 Task: Find connections with filter location Santa Luzia with filter topic #Futurewith filter profile language German with filter current company Job Available Here with filter school SVKM's Narsee Monjee Institute of Management Studies (NMIMS) with filter industry Veterinary Services with filter service category Resume Writing with filter keywords title CNA
Action: Mouse moved to (269, 336)
Screenshot: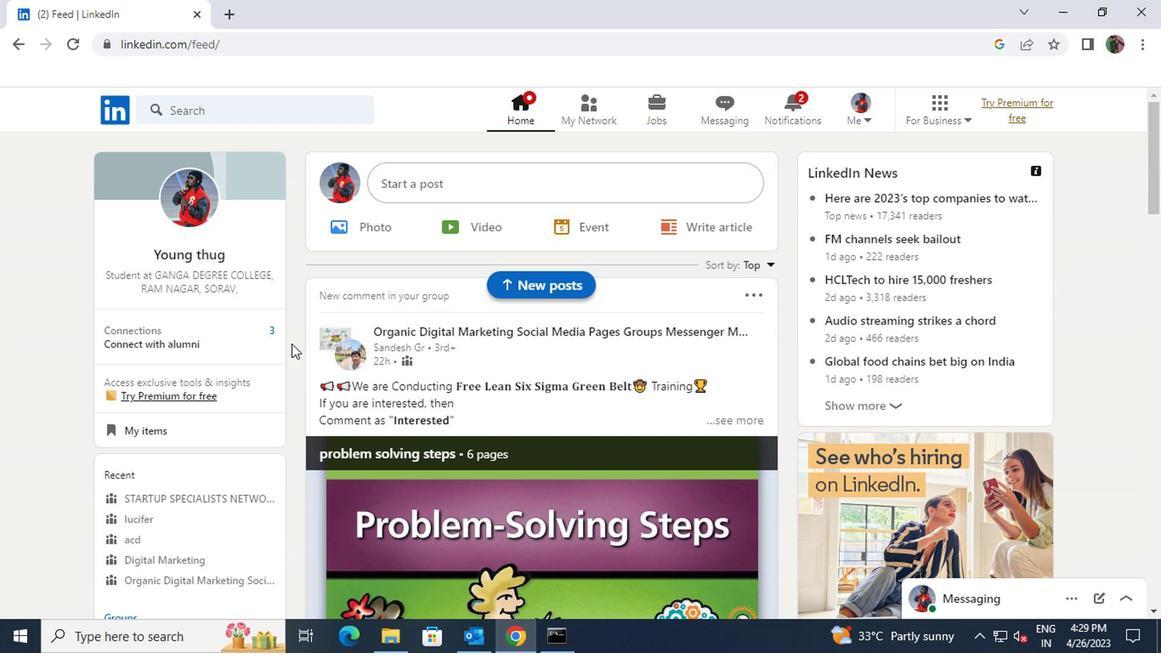 
Action: Mouse pressed left at (269, 336)
Screenshot: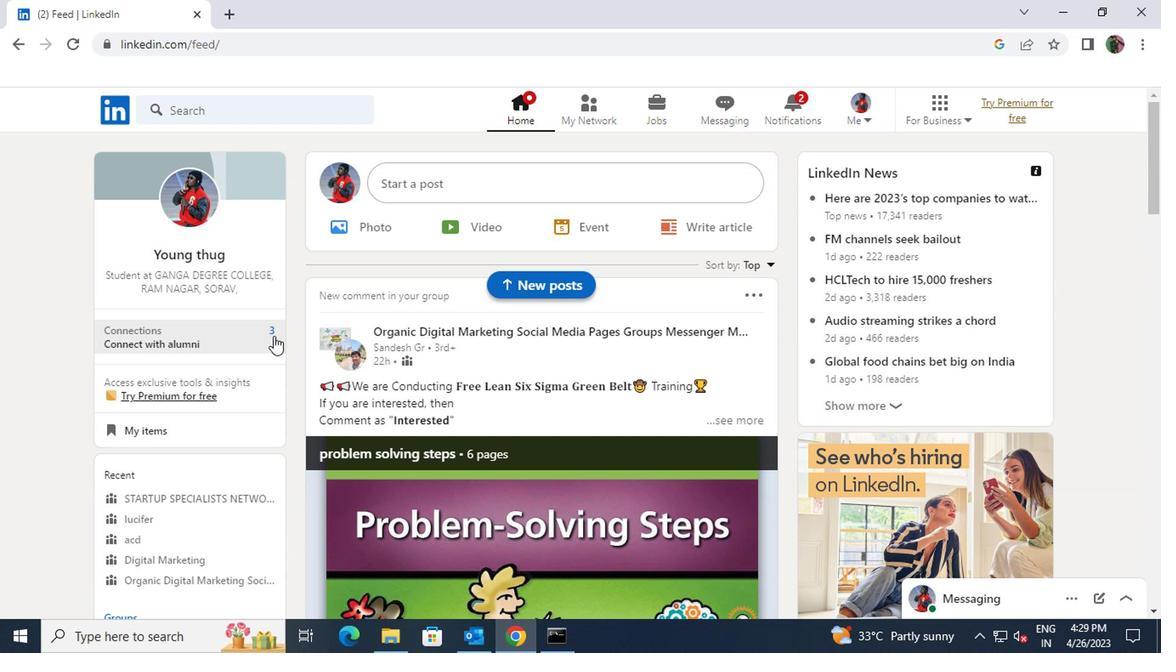 
Action: Mouse moved to (286, 204)
Screenshot: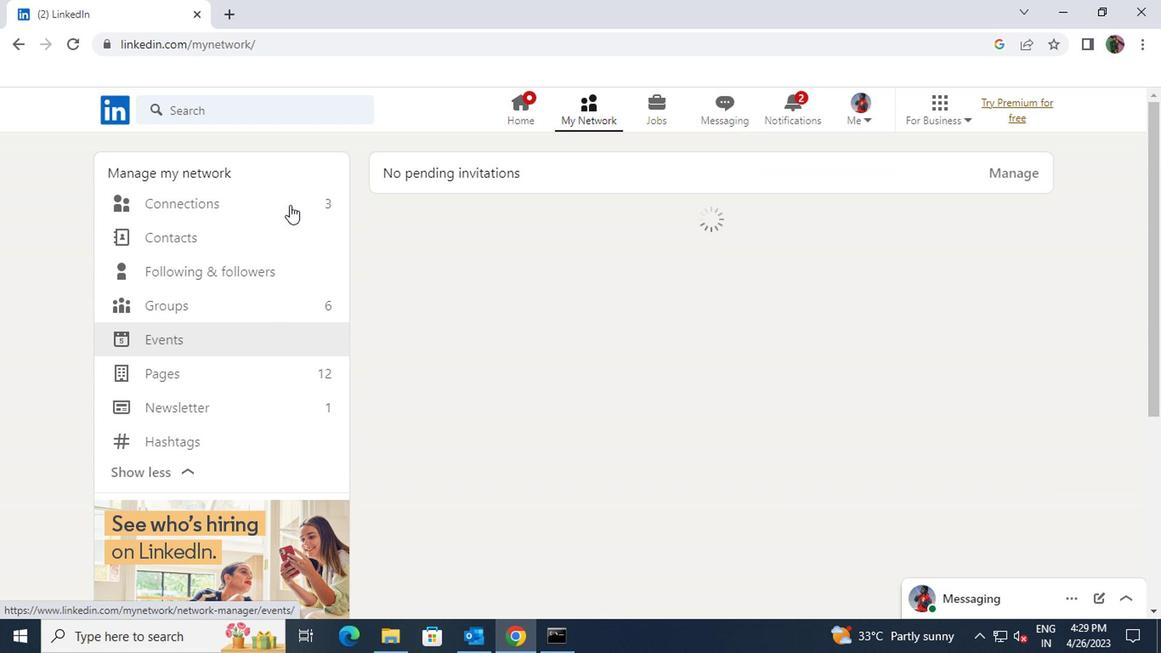 
Action: Mouse pressed left at (286, 204)
Screenshot: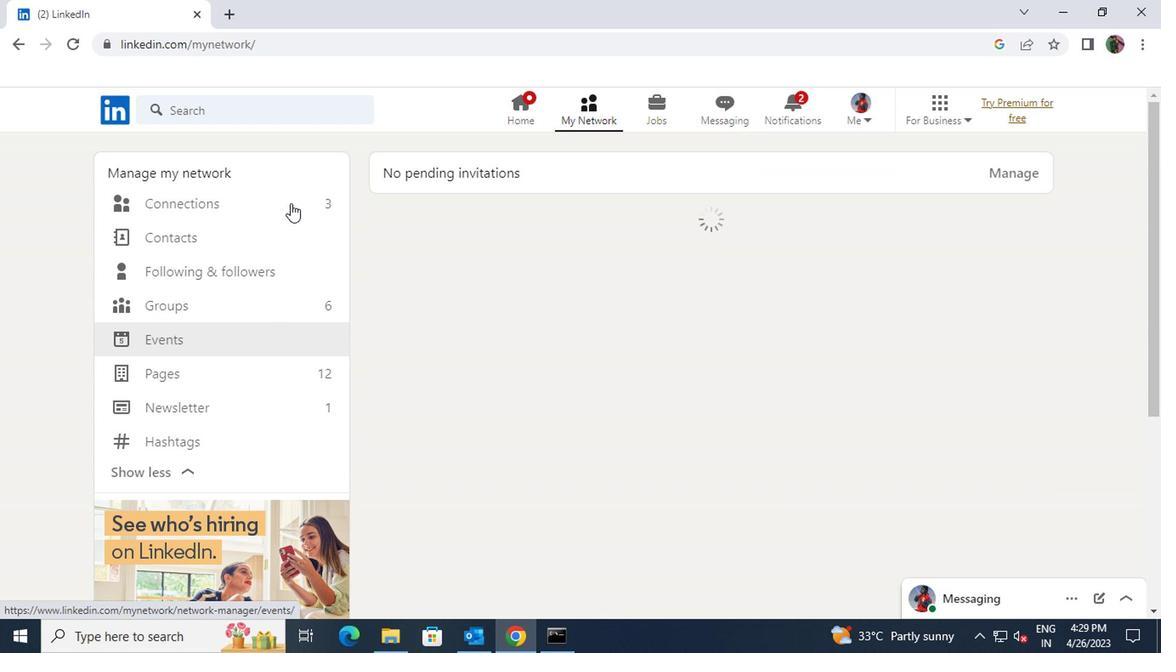 
Action: Mouse moved to (302, 198)
Screenshot: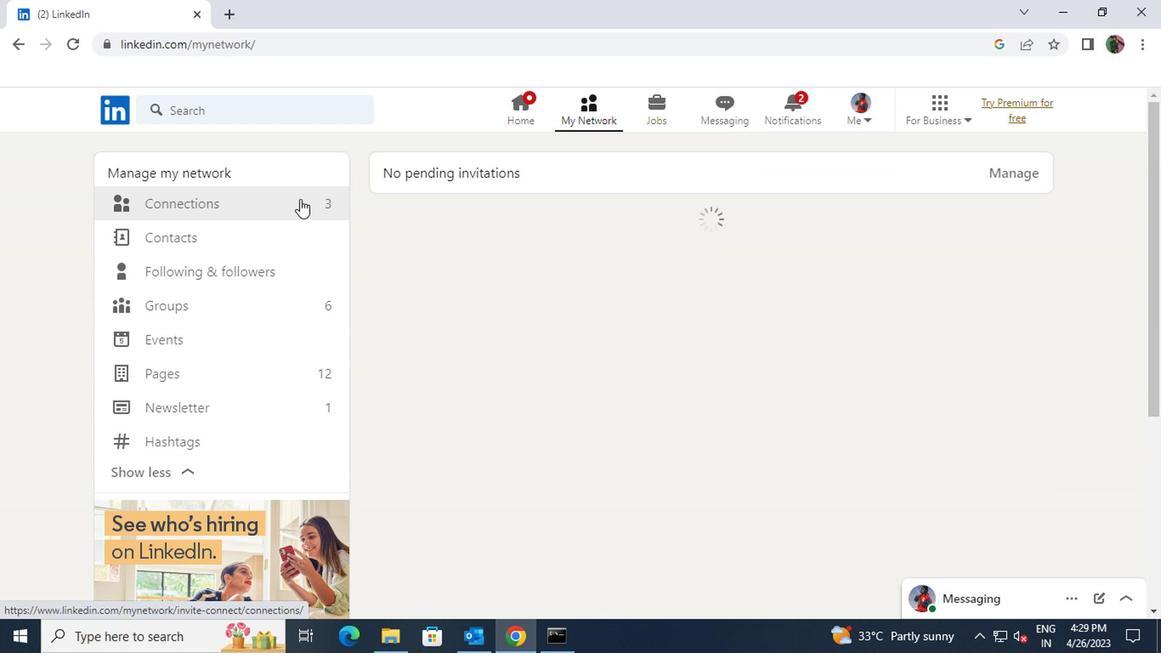 
Action: Mouse pressed left at (302, 198)
Screenshot: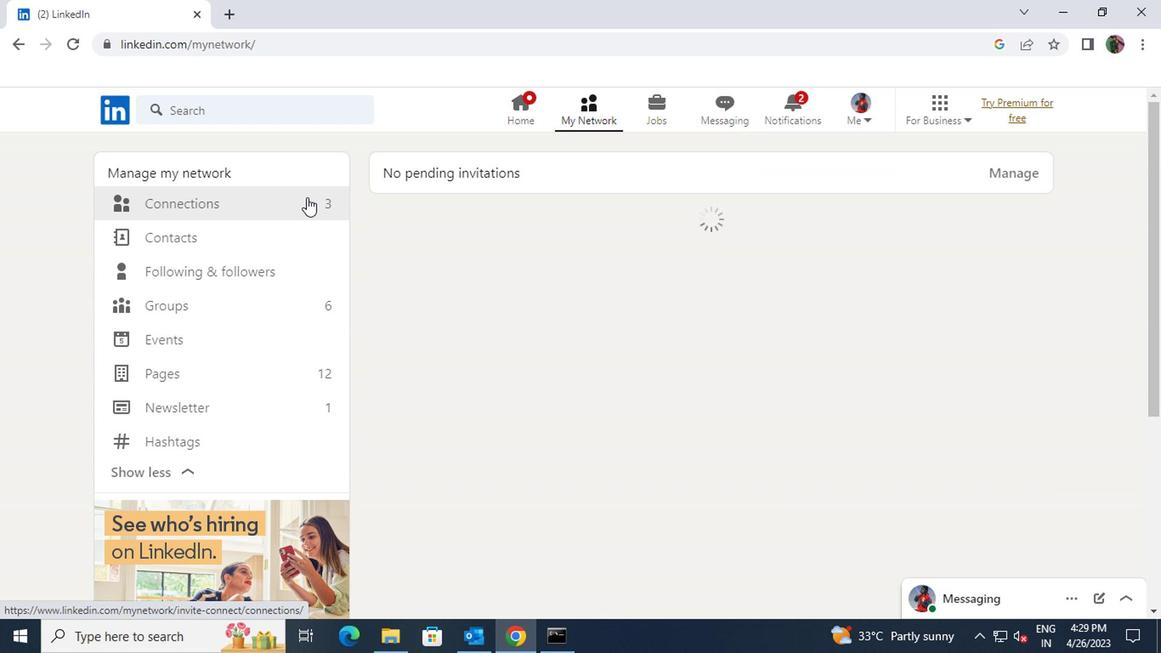 
Action: Mouse moved to (692, 205)
Screenshot: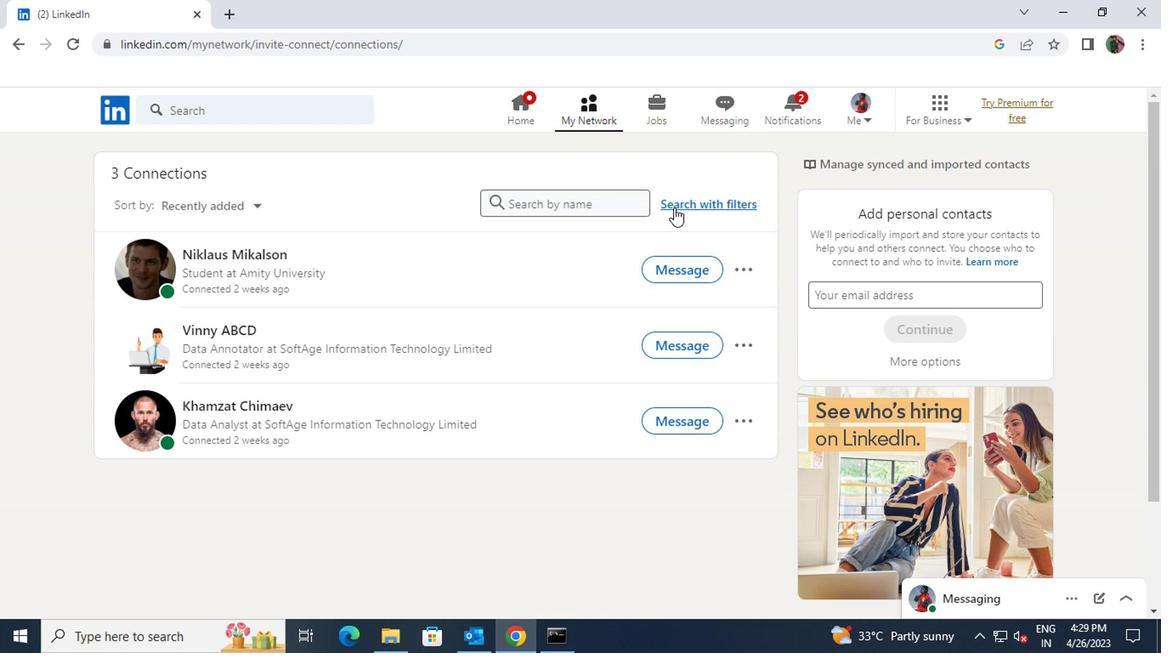 
Action: Mouse pressed left at (692, 205)
Screenshot: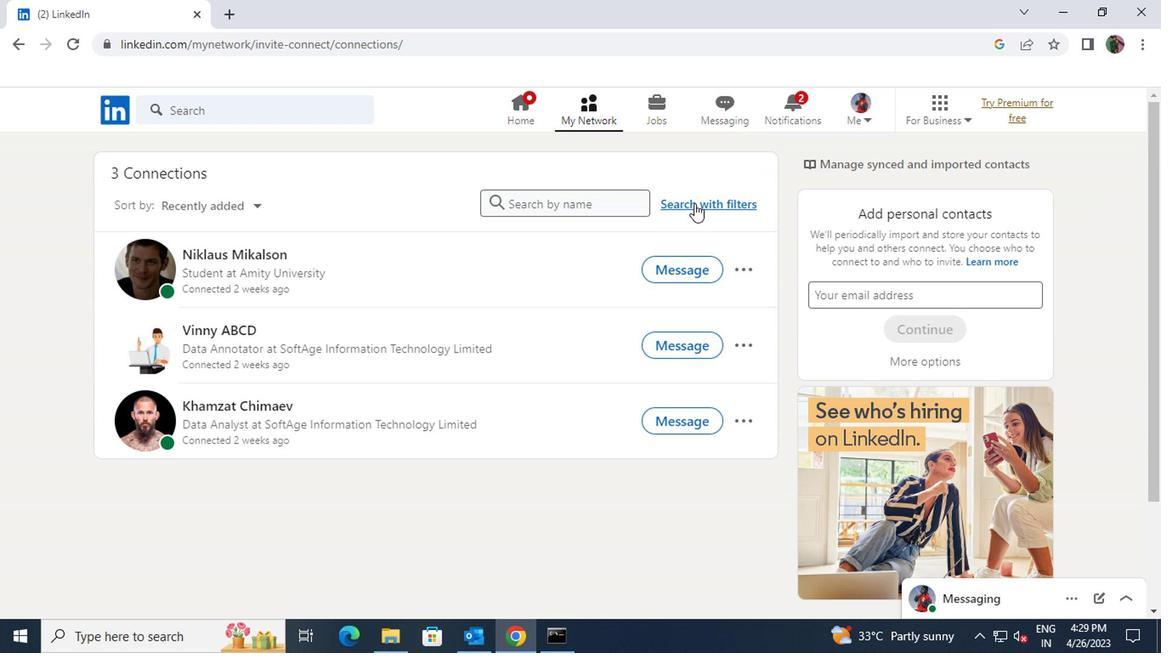 
Action: Mouse moved to (636, 162)
Screenshot: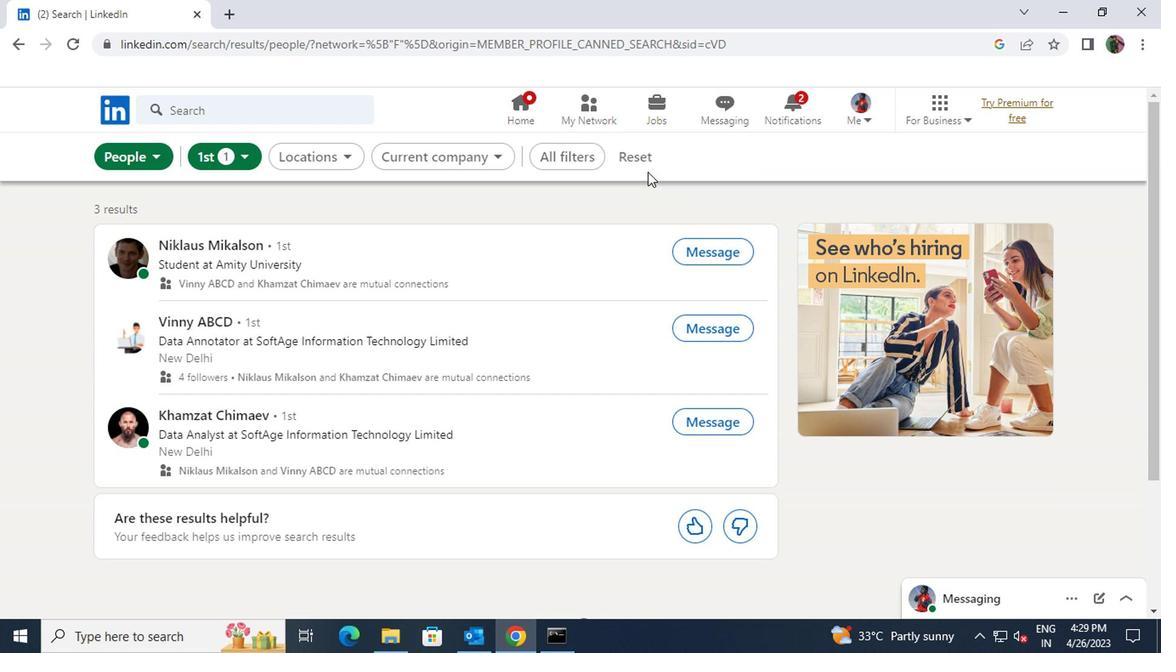 
Action: Mouse pressed left at (636, 162)
Screenshot: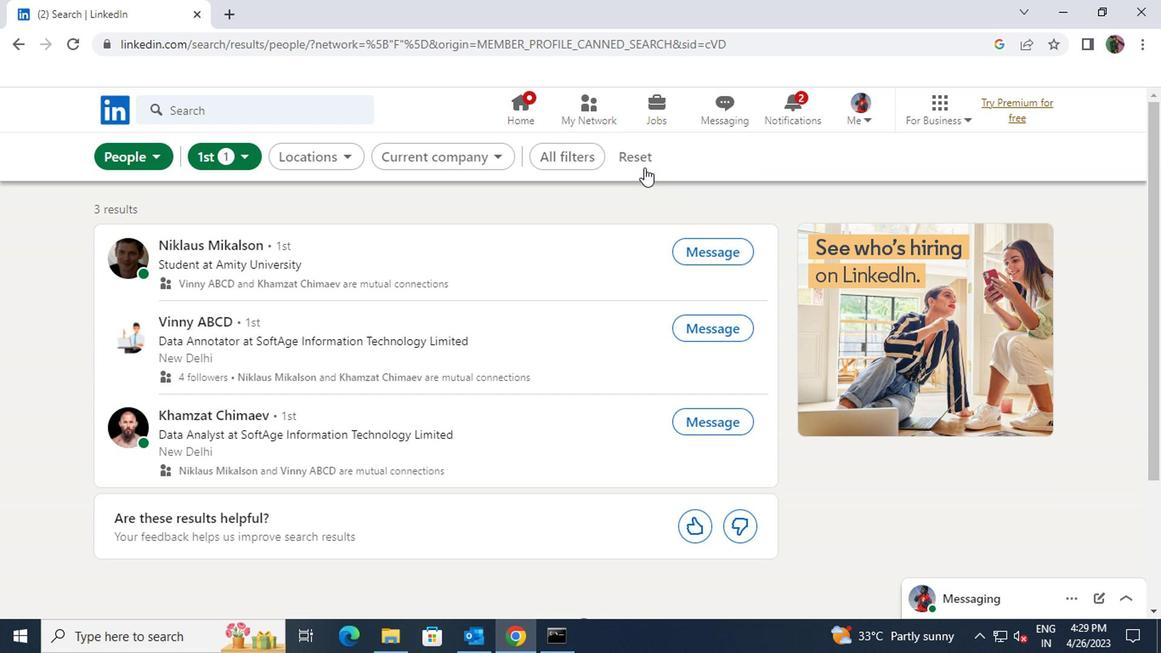 
Action: Mouse moved to (612, 154)
Screenshot: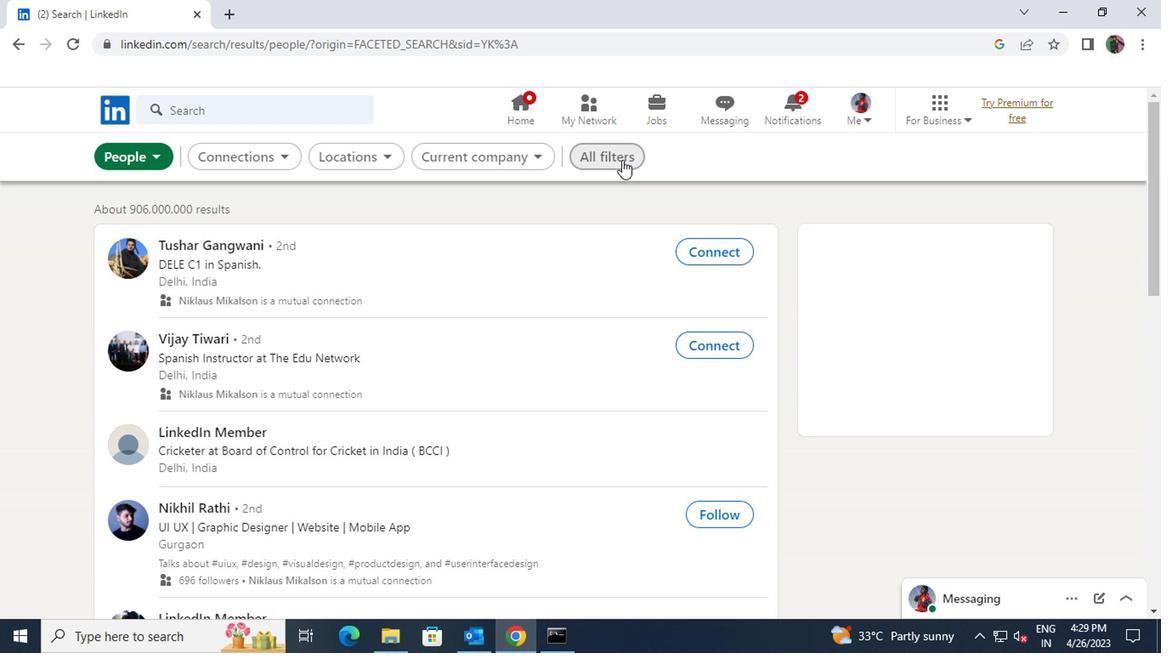 
Action: Mouse pressed left at (612, 154)
Screenshot: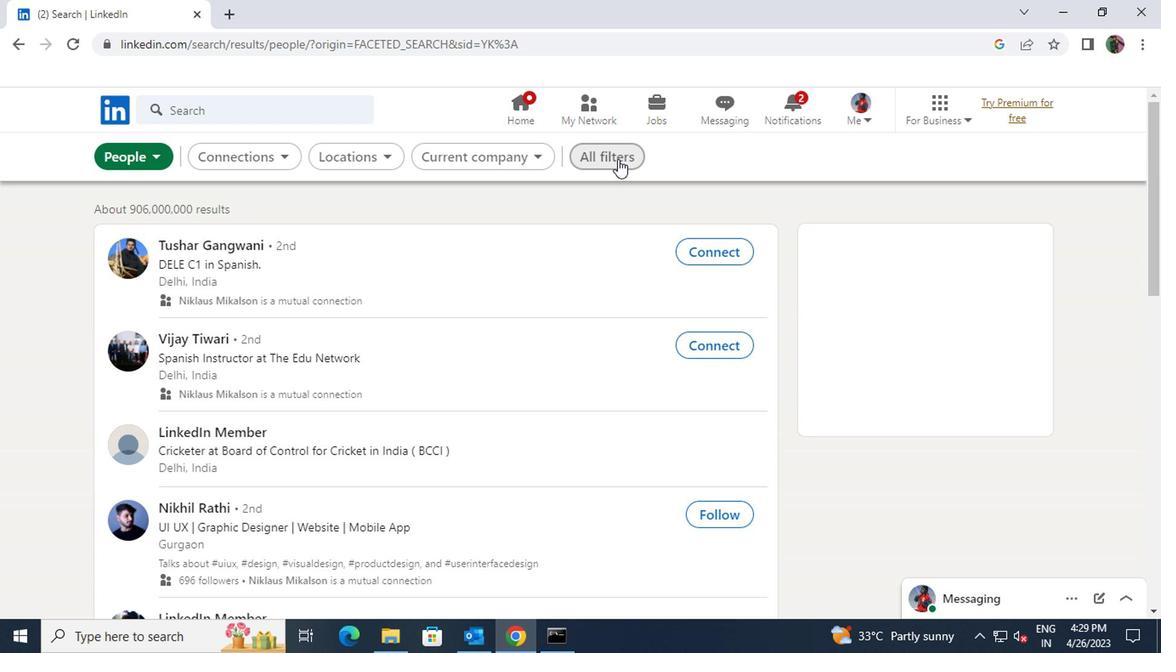 
Action: Mouse moved to (872, 359)
Screenshot: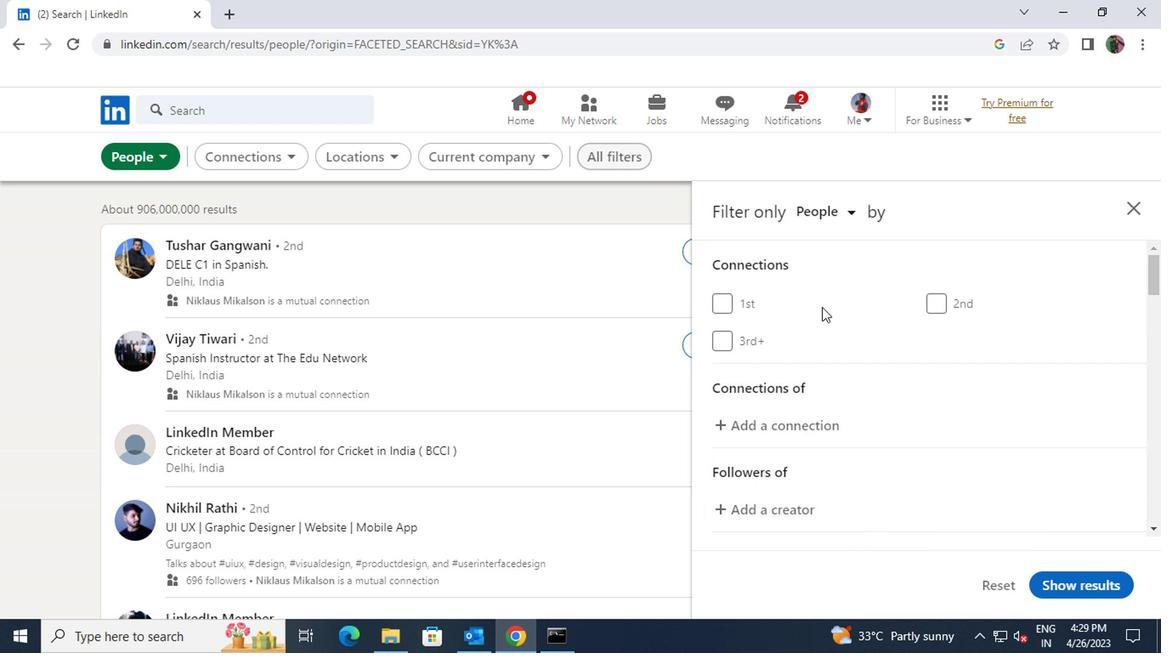 
Action: Mouse scrolled (872, 359) with delta (0, 0)
Screenshot: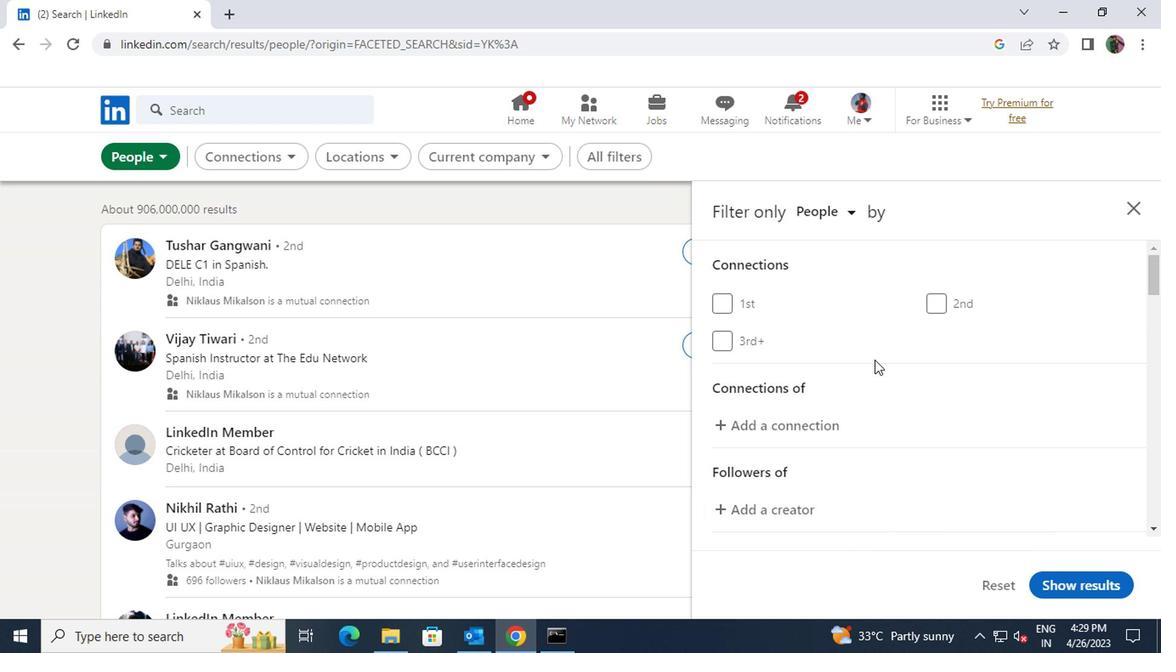
Action: Mouse scrolled (872, 359) with delta (0, 0)
Screenshot: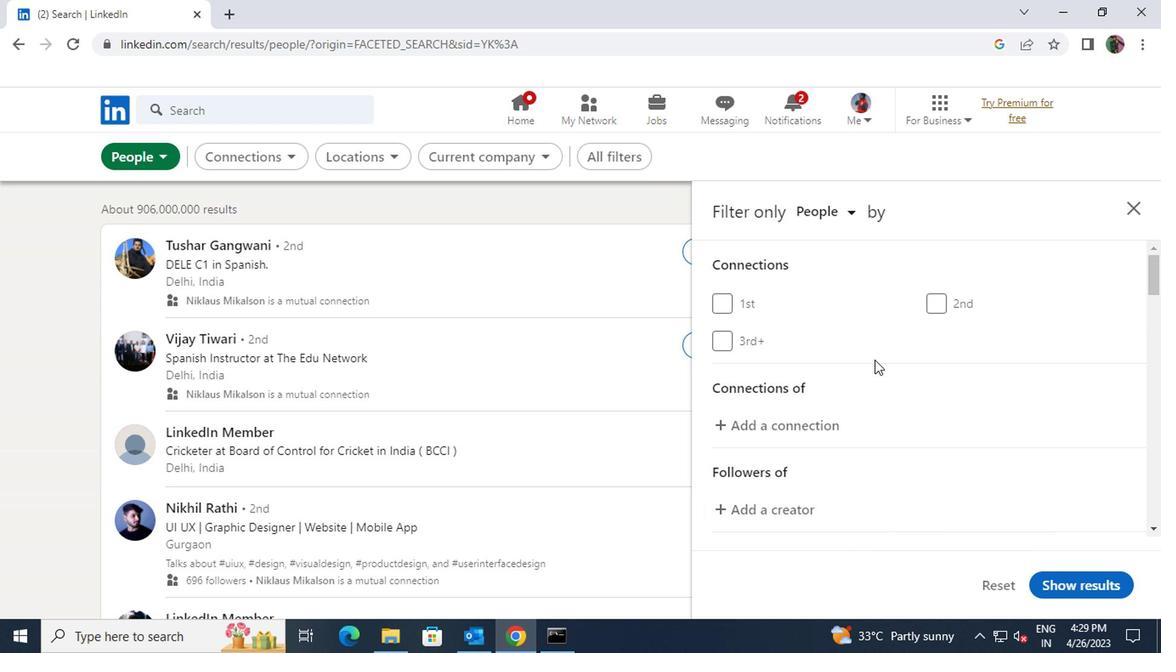 
Action: Mouse scrolled (872, 359) with delta (0, 0)
Screenshot: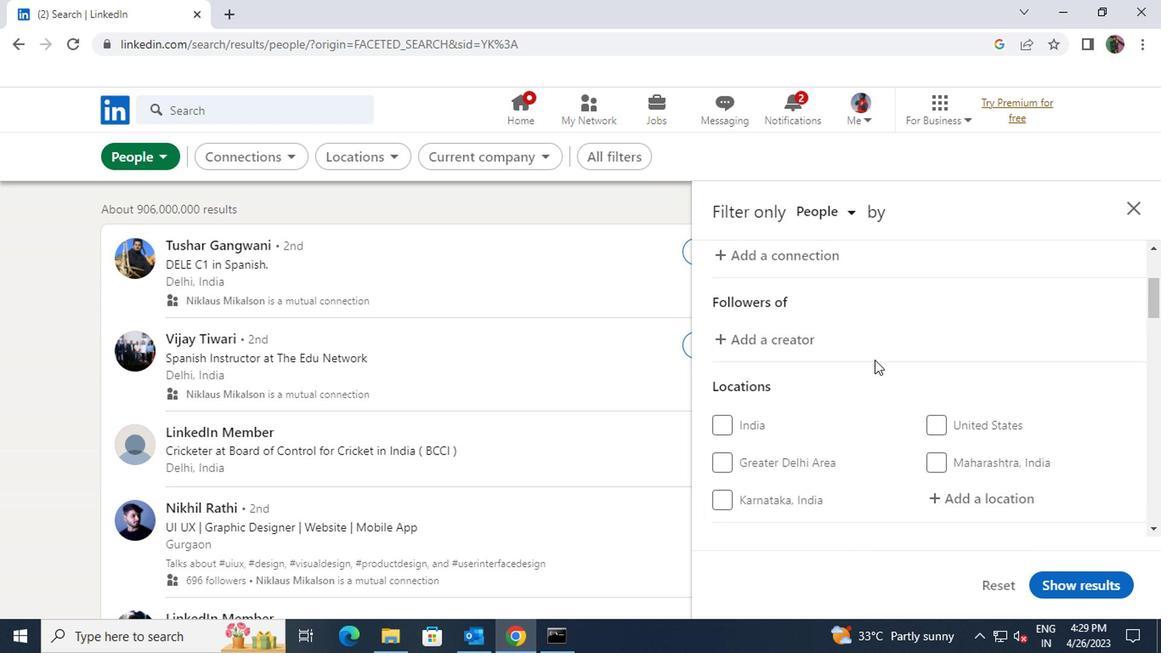 
Action: Mouse moved to (951, 416)
Screenshot: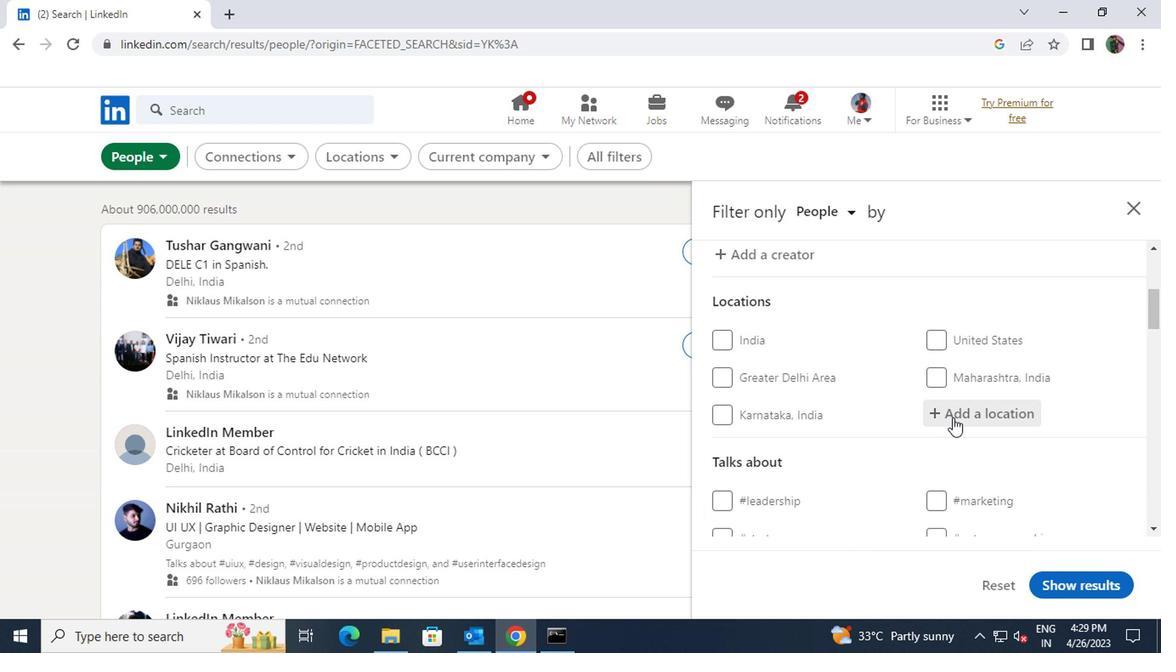 
Action: Mouse pressed left at (951, 416)
Screenshot: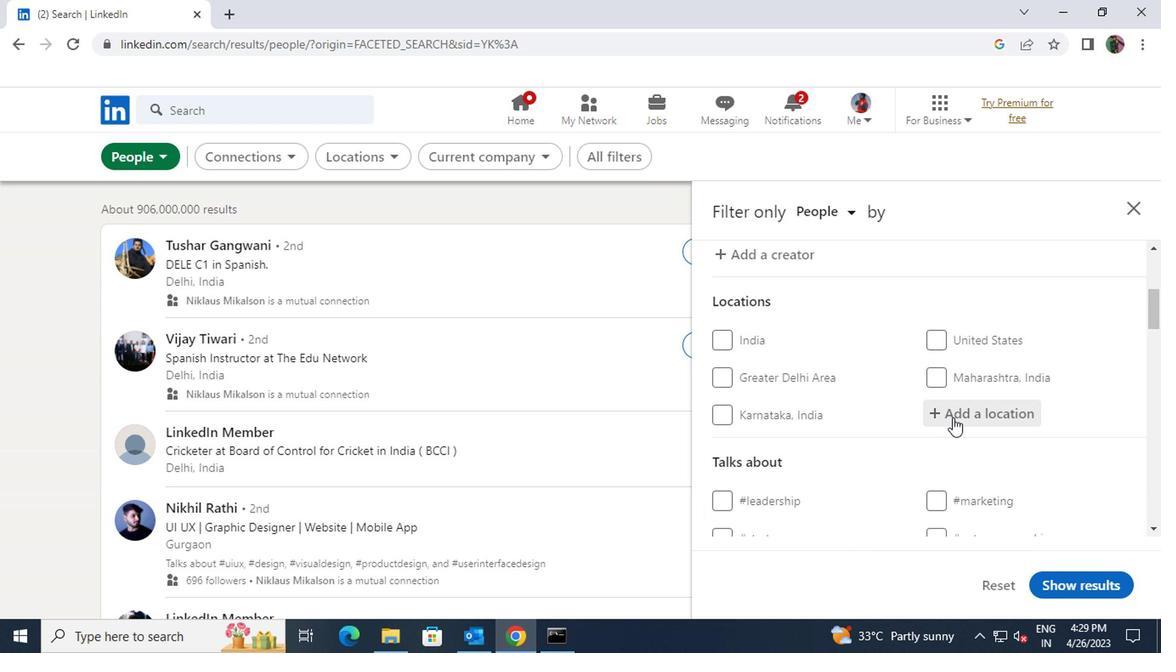 
Action: Key pressed <Key.shift>SANTA<Key.space>LUZIA
Screenshot: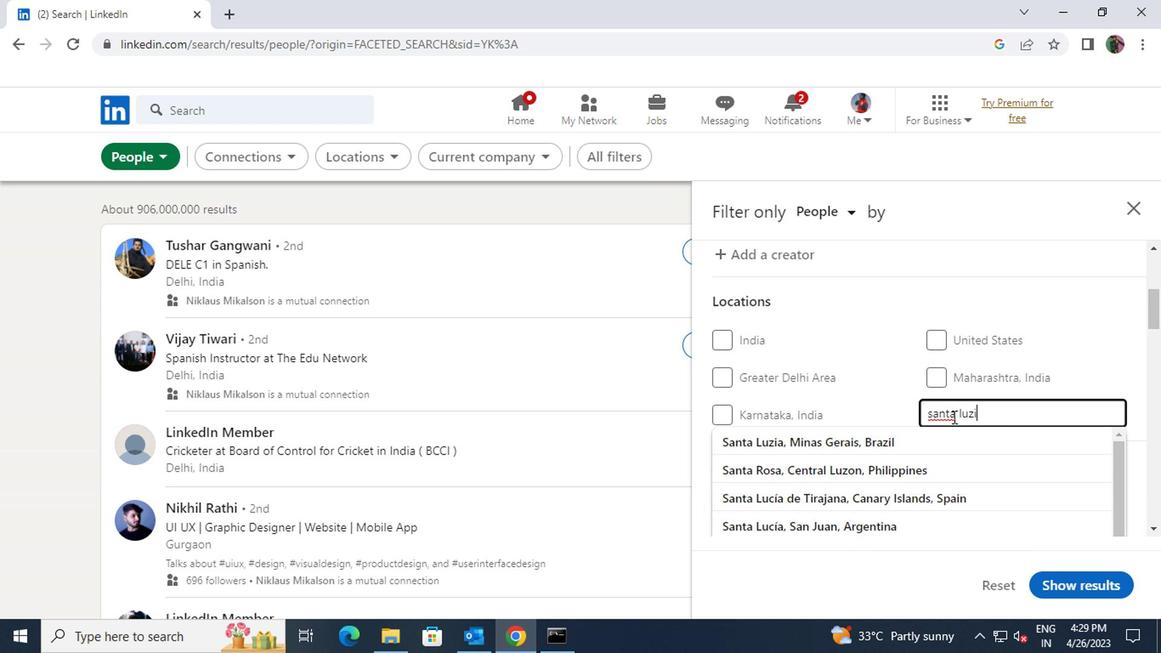 
Action: Mouse moved to (916, 448)
Screenshot: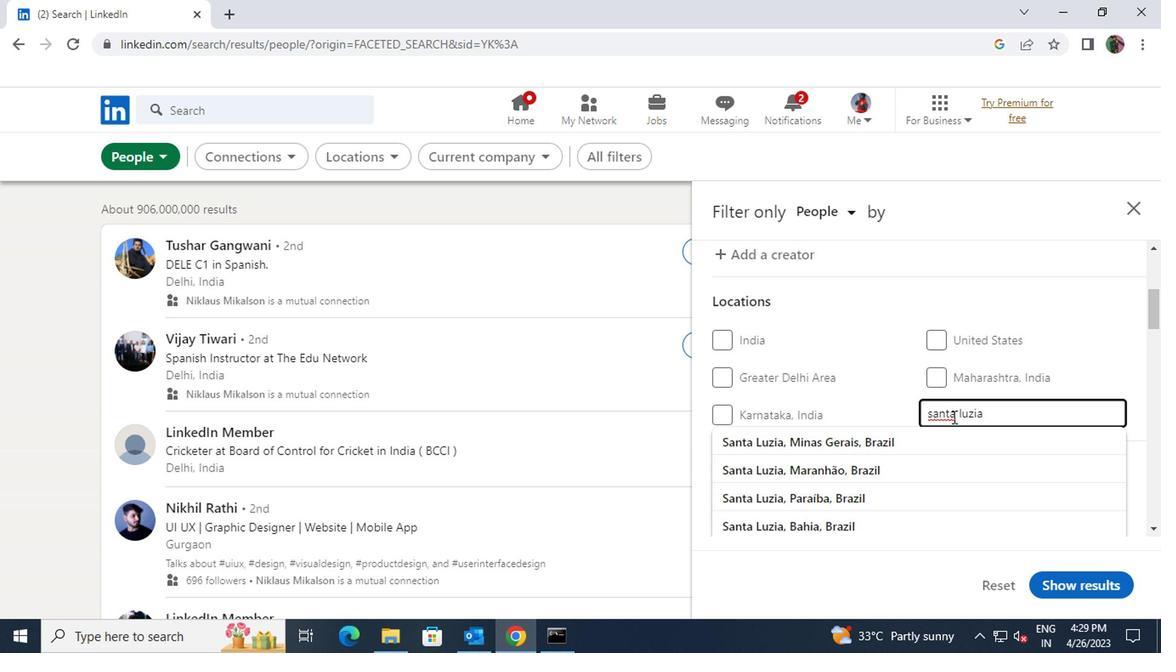 
Action: Mouse pressed left at (916, 448)
Screenshot: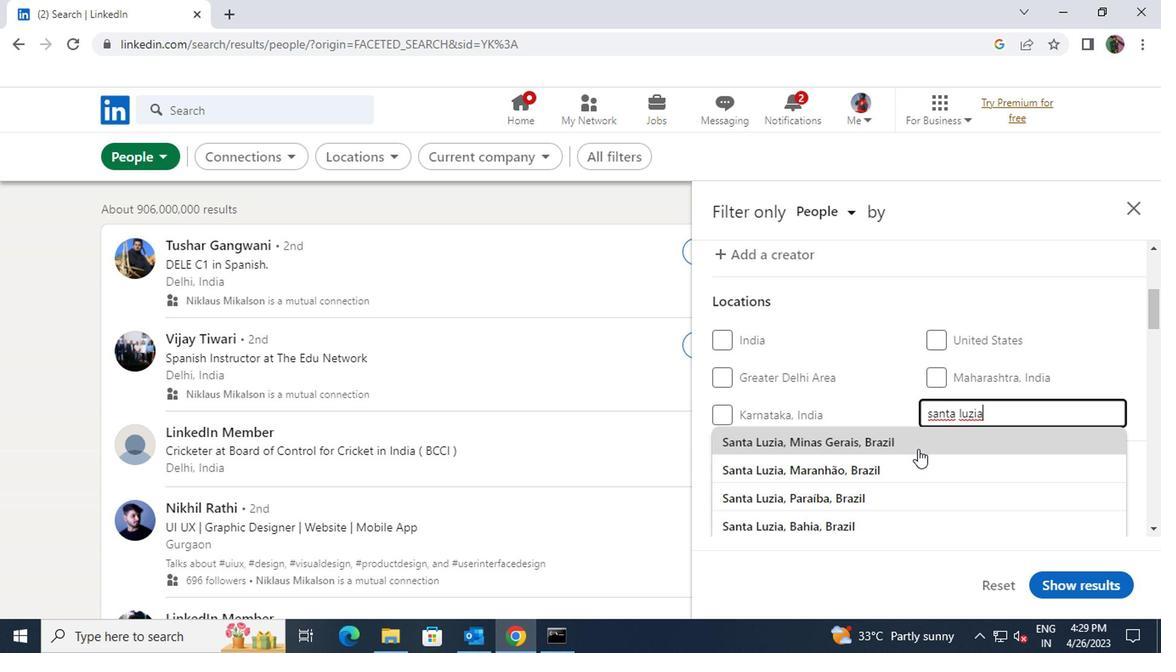 
Action: Mouse scrolled (916, 447) with delta (0, -1)
Screenshot: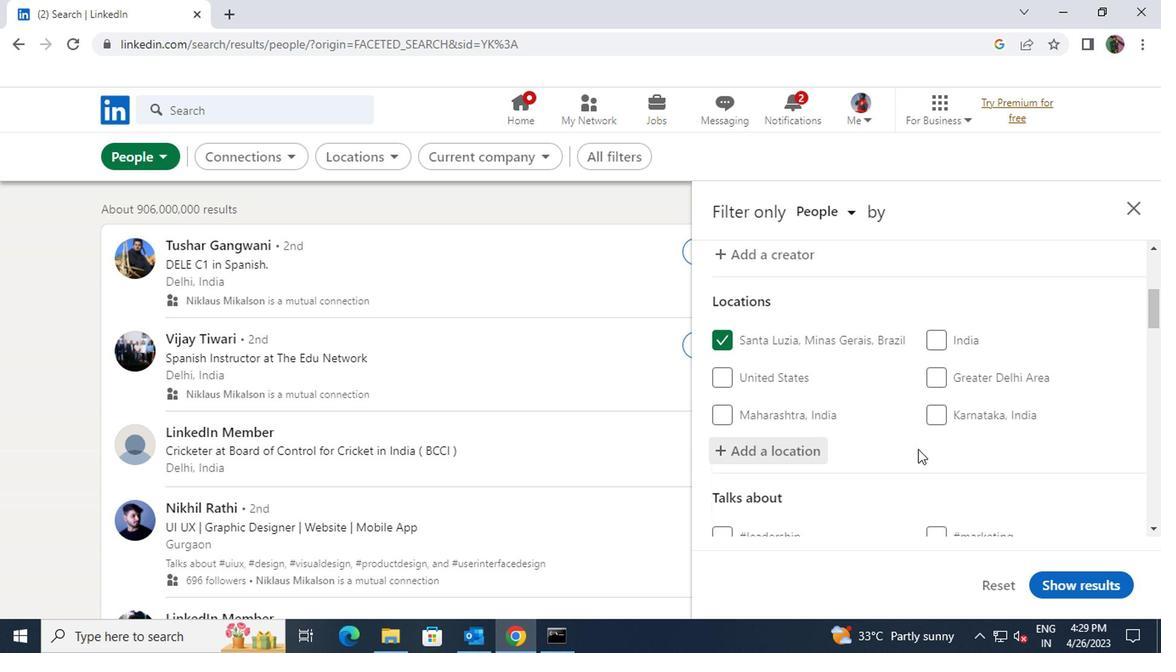 
Action: Mouse scrolled (916, 447) with delta (0, -1)
Screenshot: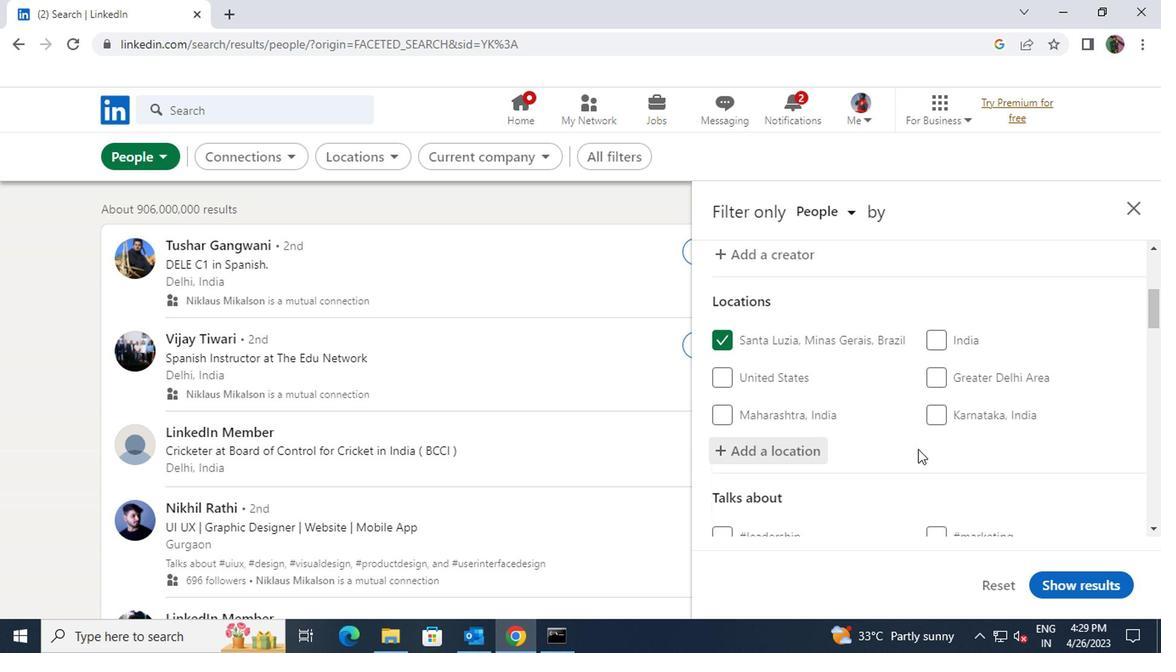 
Action: Mouse scrolled (916, 447) with delta (0, -1)
Screenshot: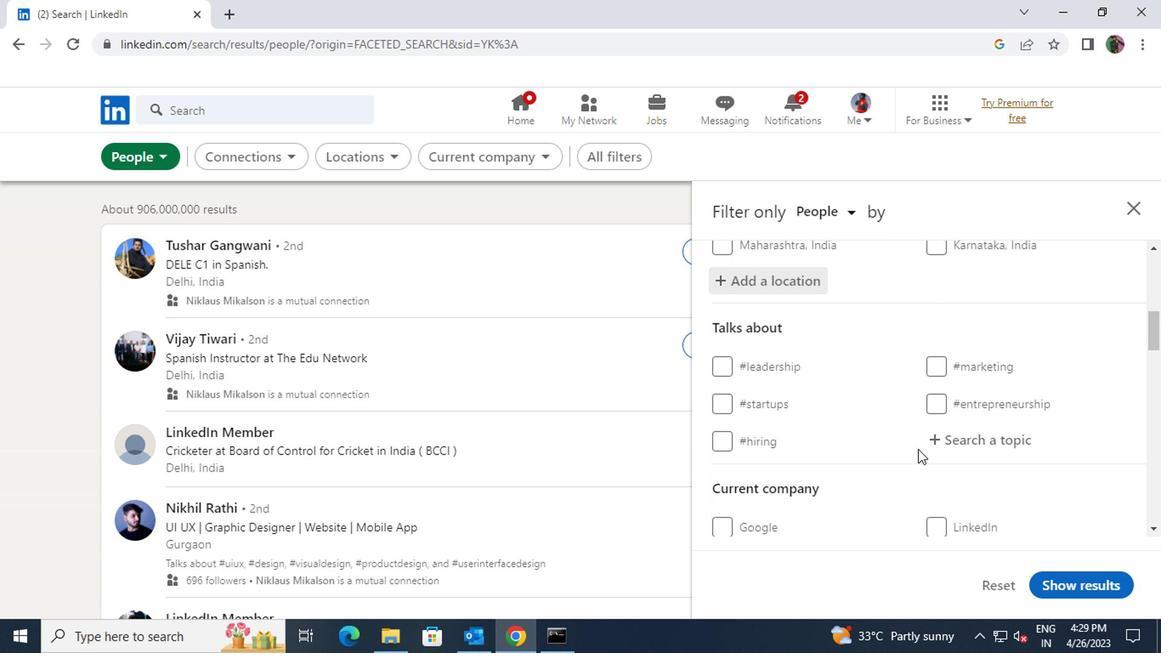 
Action: Mouse moved to (951, 361)
Screenshot: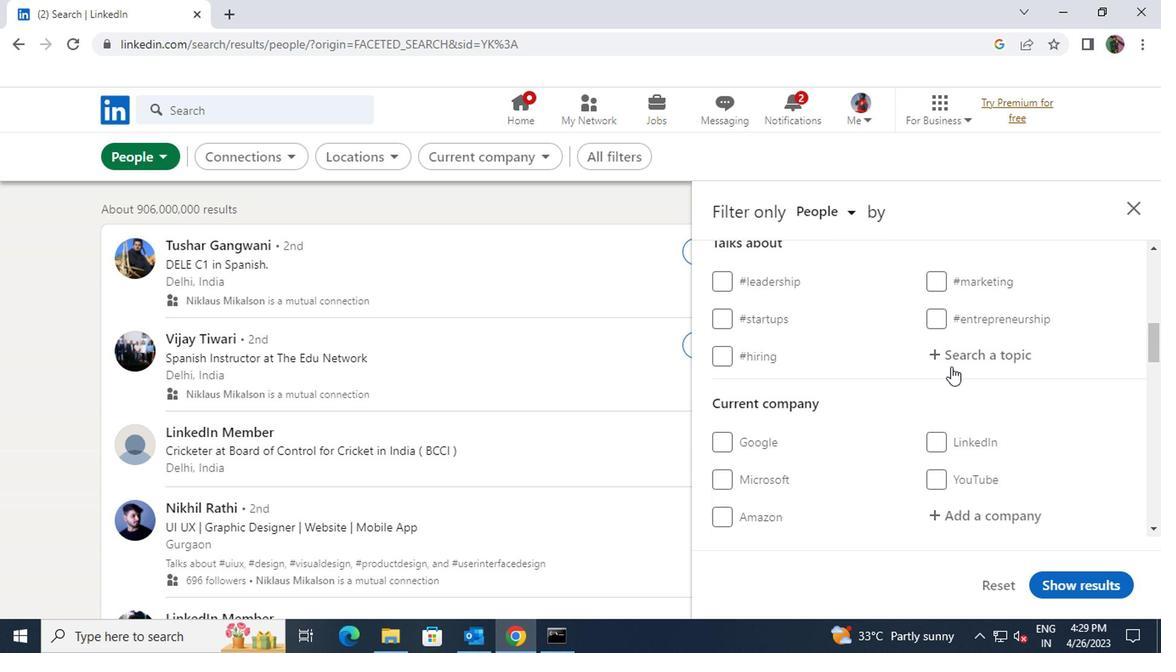 
Action: Mouse pressed left at (951, 361)
Screenshot: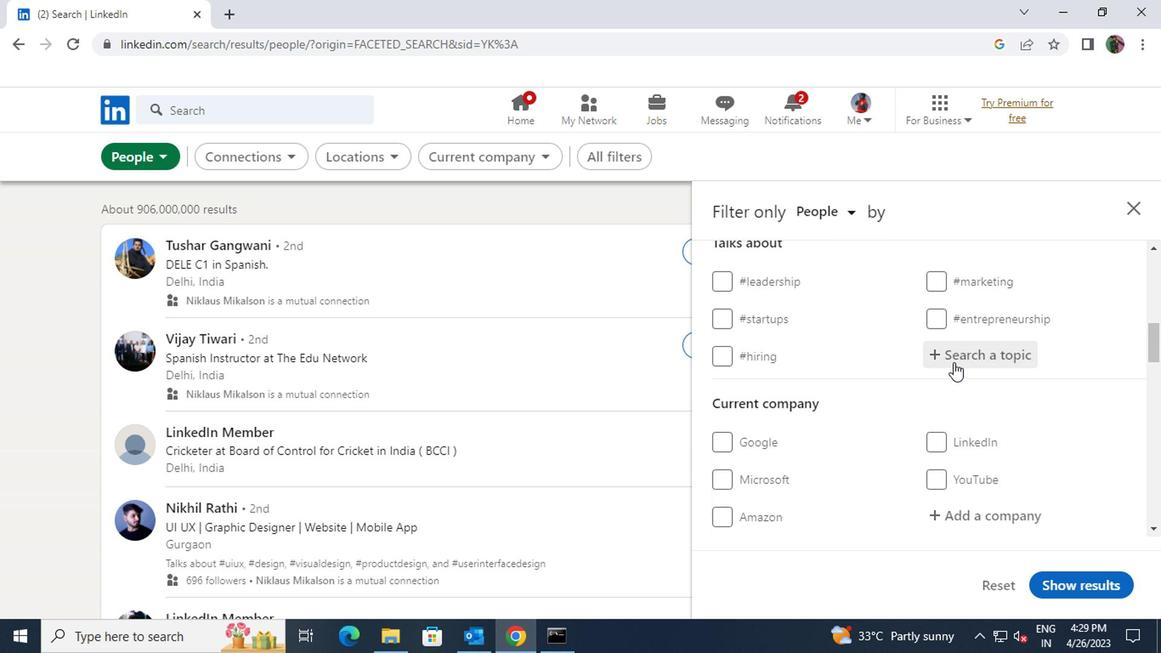 
Action: Key pressed <Key.shift><Key.shift><Key.shift><Key.shift><Key.shift><Key.shift><Key.shift><Key.shift><Key.shift><Key.shift><Key.shift>#<Key.shift><Key.shift>FUTUREWITH
Screenshot: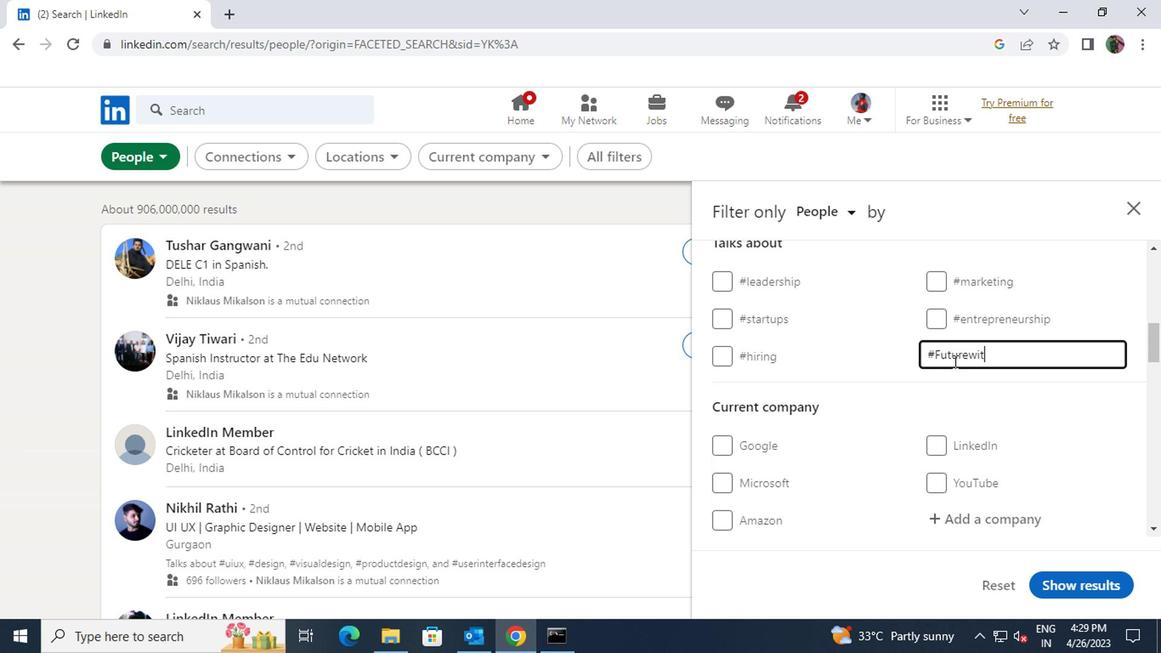 
Action: Mouse scrolled (951, 361) with delta (0, 0)
Screenshot: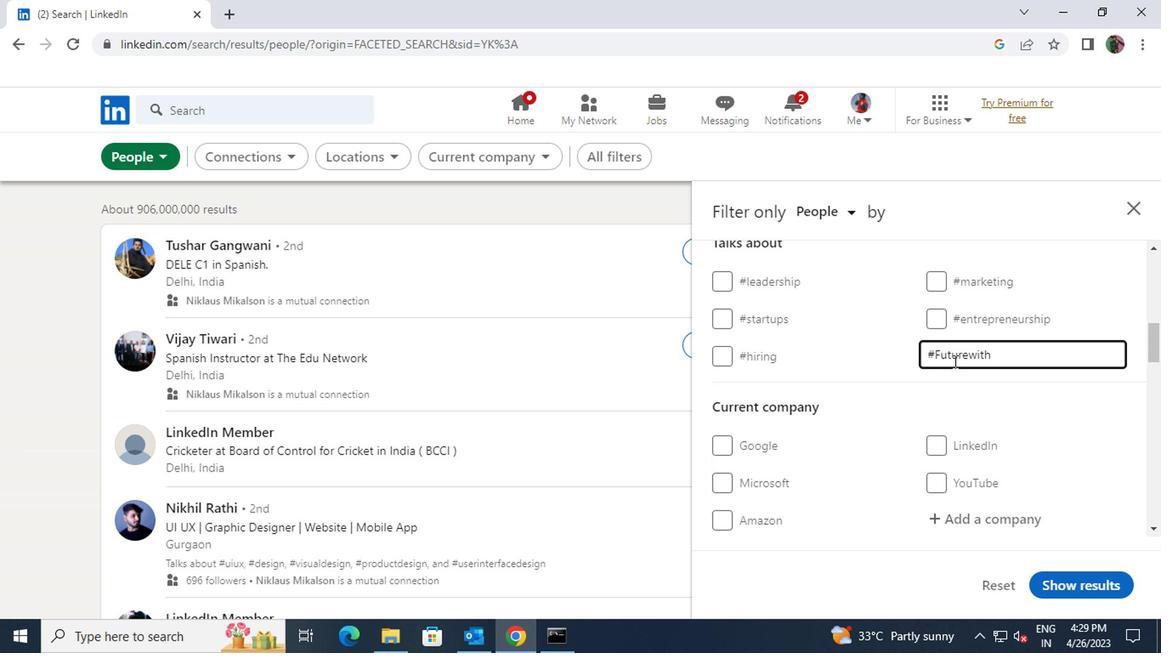 
Action: Mouse scrolled (951, 361) with delta (0, 0)
Screenshot: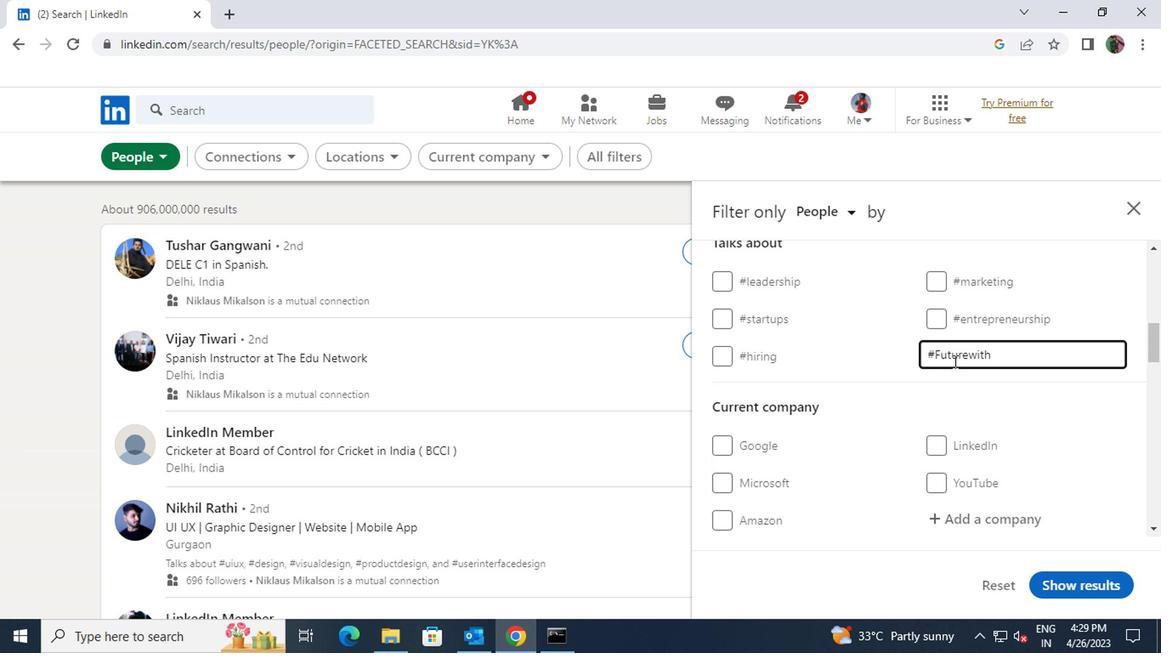 
Action: Mouse moved to (959, 350)
Screenshot: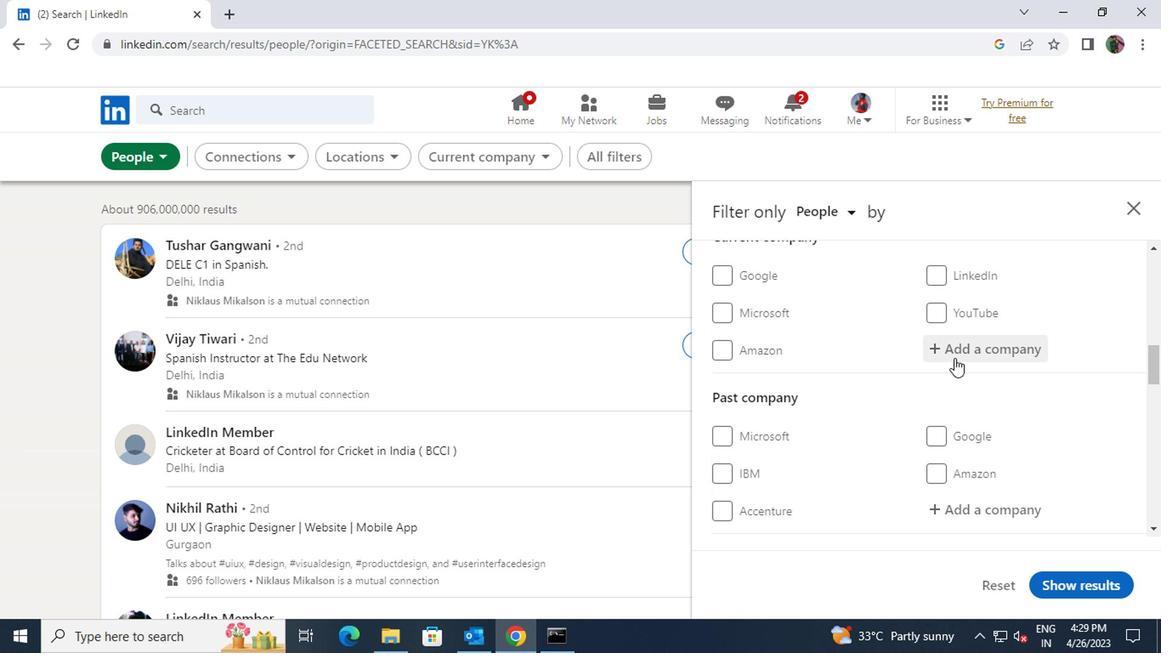 
Action: Mouse pressed left at (959, 350)
Screenshot: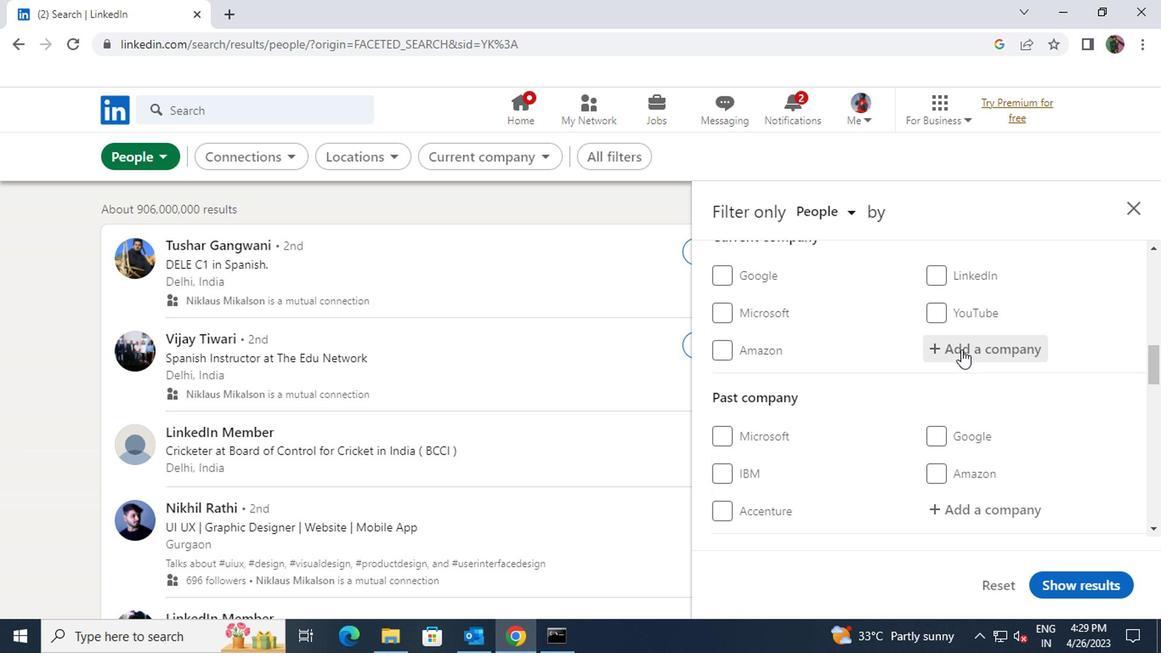 
Action: Key pressed <Key.shift><Key.shift>JOB<Key.space>AVA
Screenshot: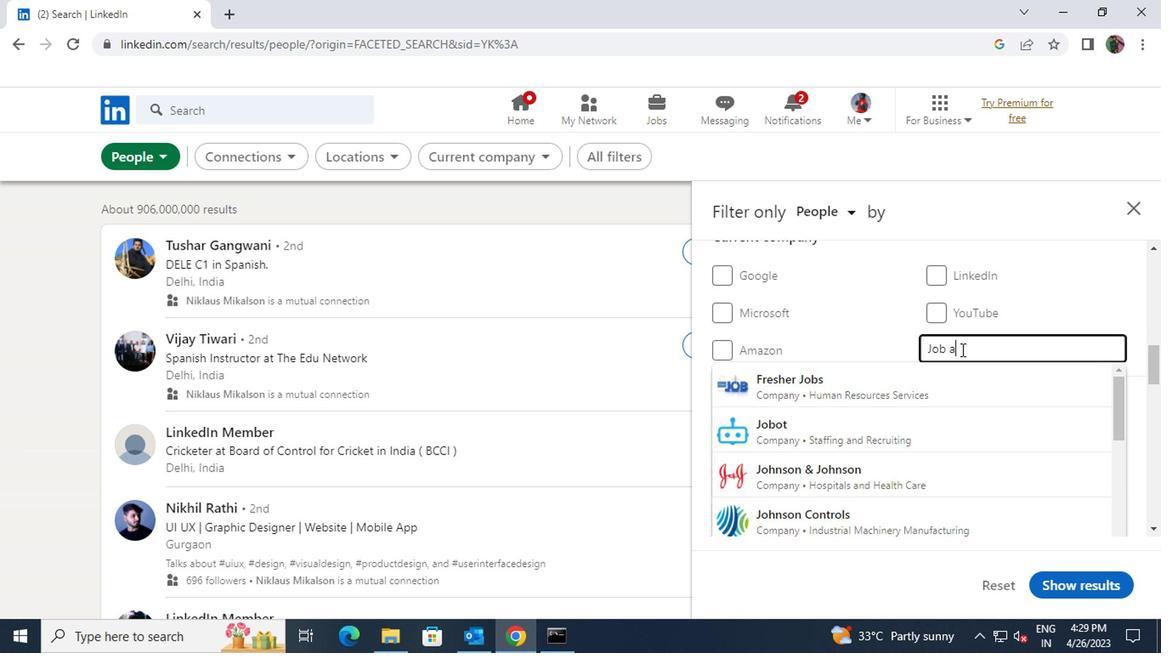 
Action: Mouse moved to (935, 378)
Screenshot: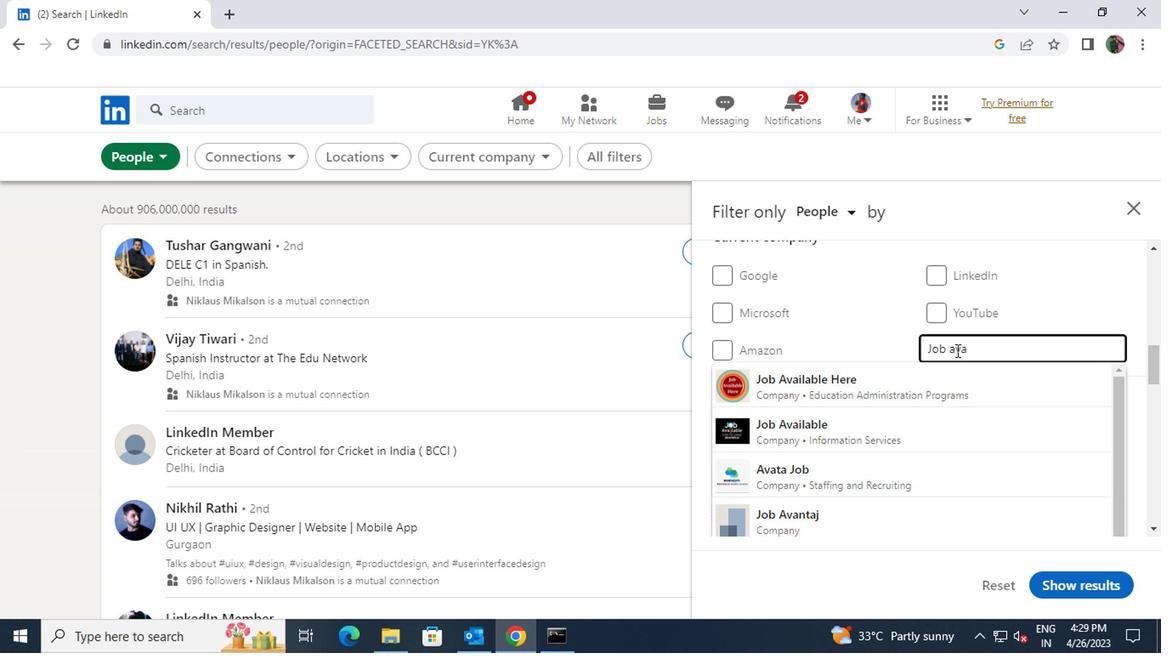
Action: Mouse pressed left at (935, 378)
Screenshot: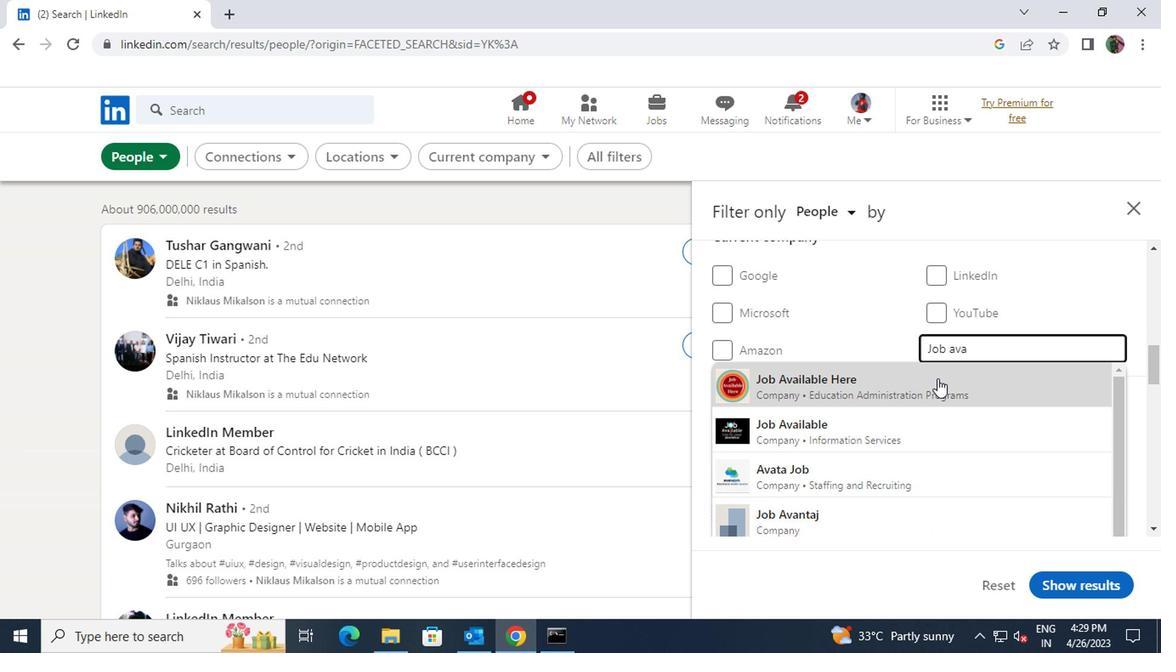 
Action: Mouse scrolled (935, 377) with delta (0, 0)
Screenshot: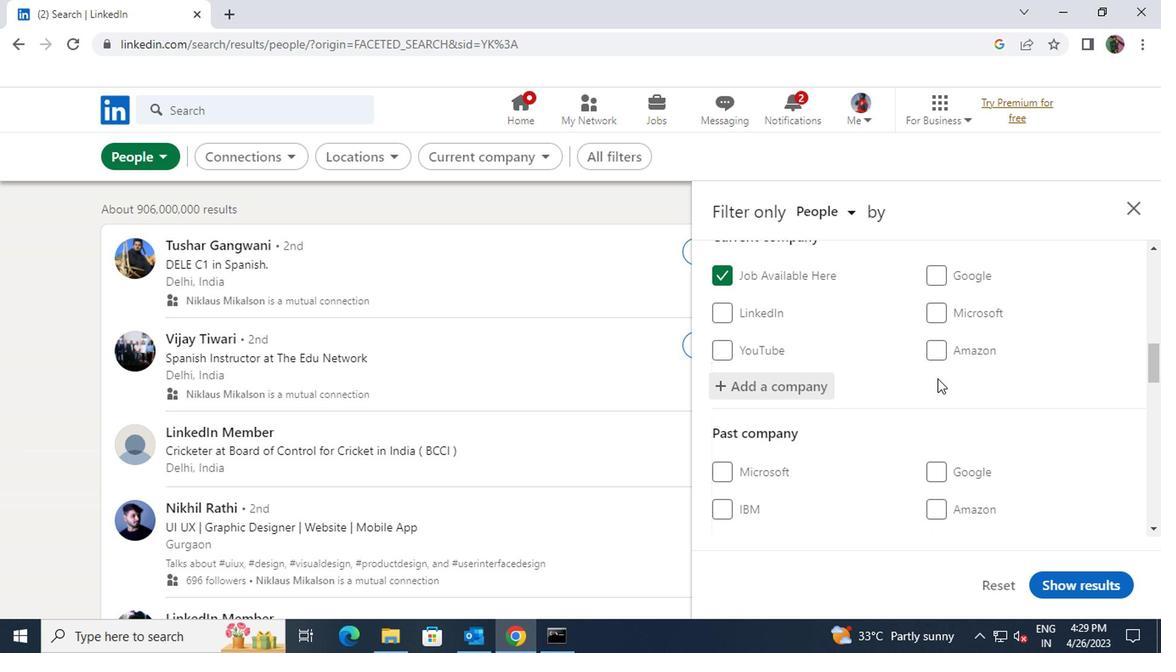 
Action: Mouse scrolled (935, 377) with delta (0, 0)
Screenshot: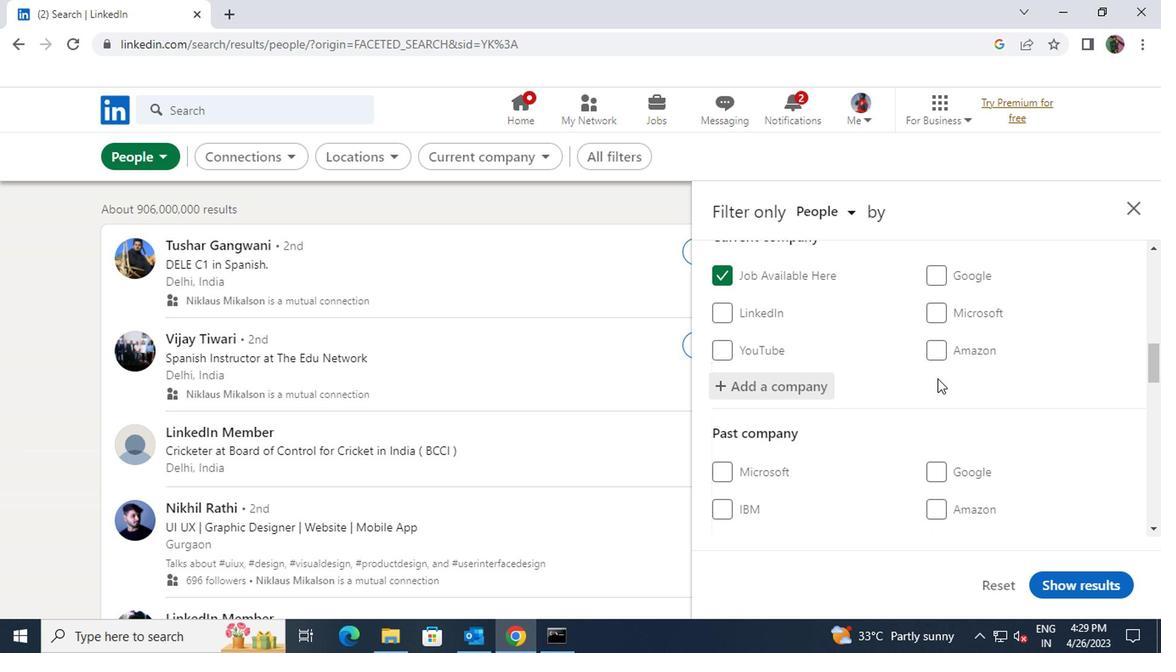 
Action: Mouse scrolled (935, 377) with delta (0, 0)
Screenshot: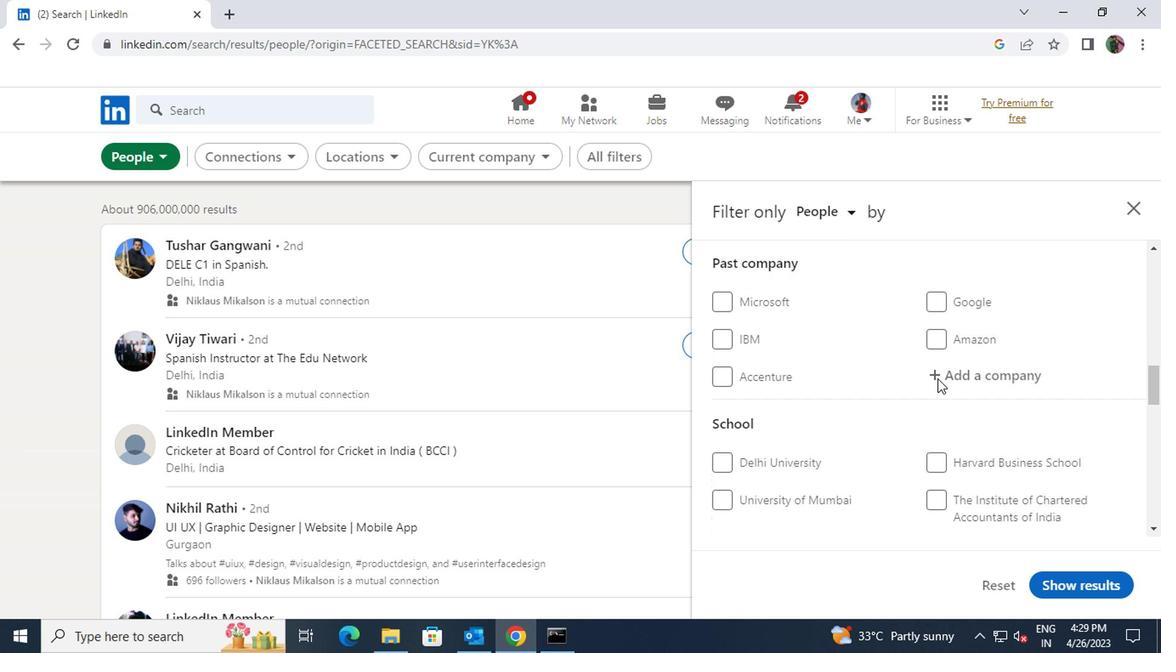 
Action: Mouse scrolled (935, 377) with delta (0, 0)
Screenshot: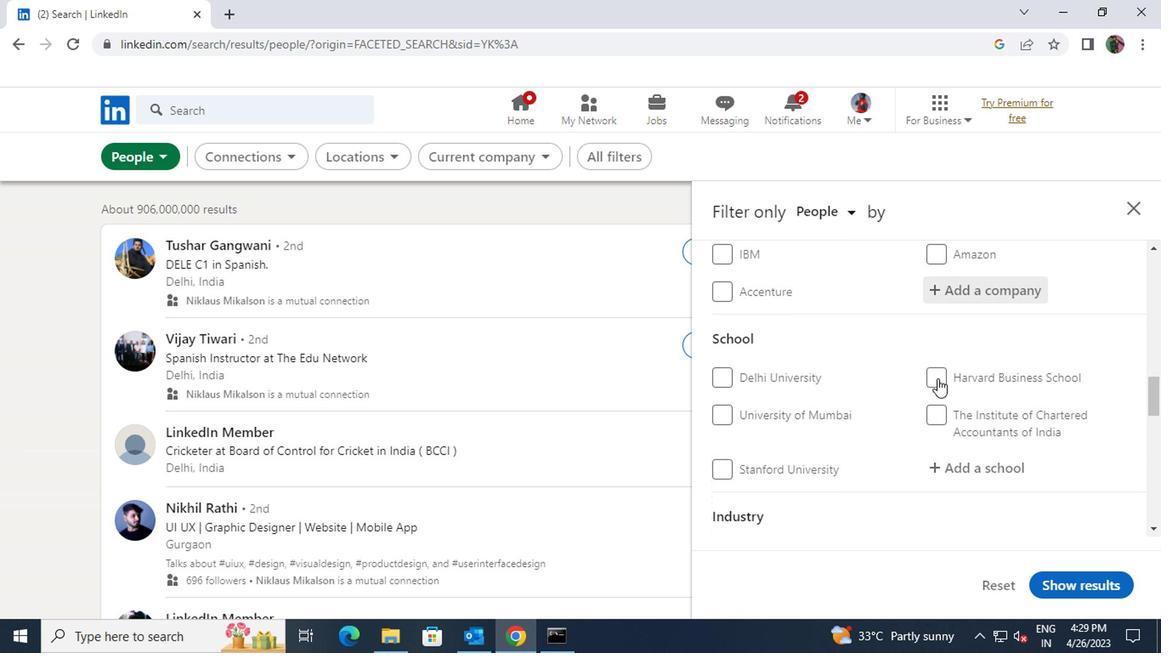 
Action: Mouse moved to (943, 378)
Screenshot: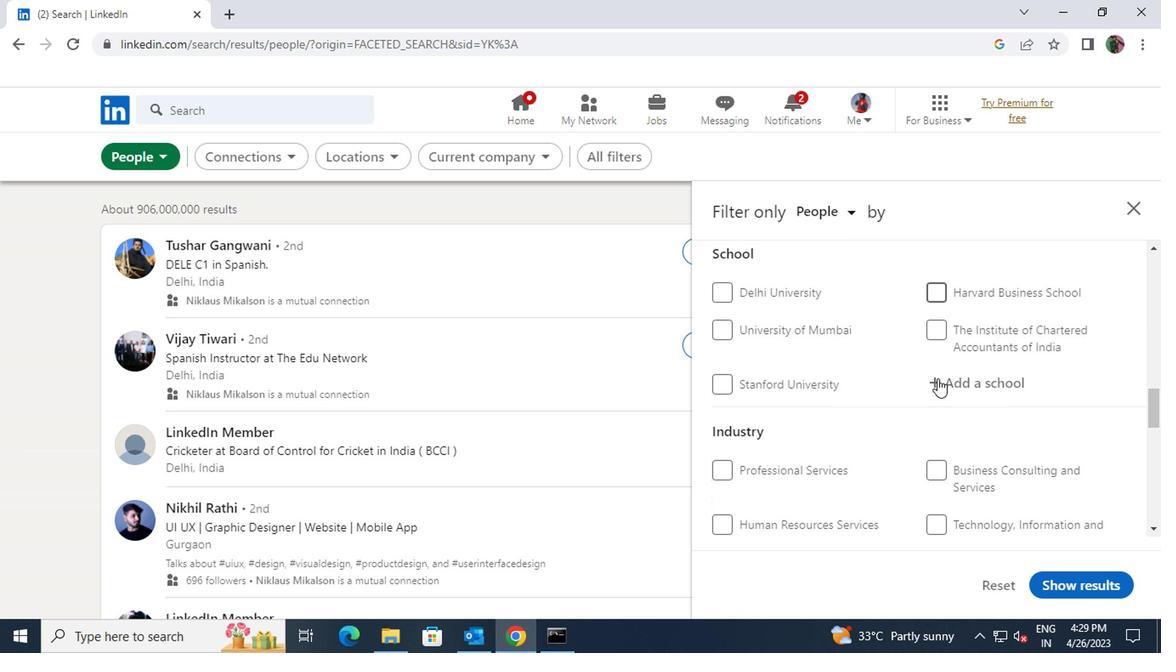 
Action: Mouse pressed left at (943, 378)
Screenshot: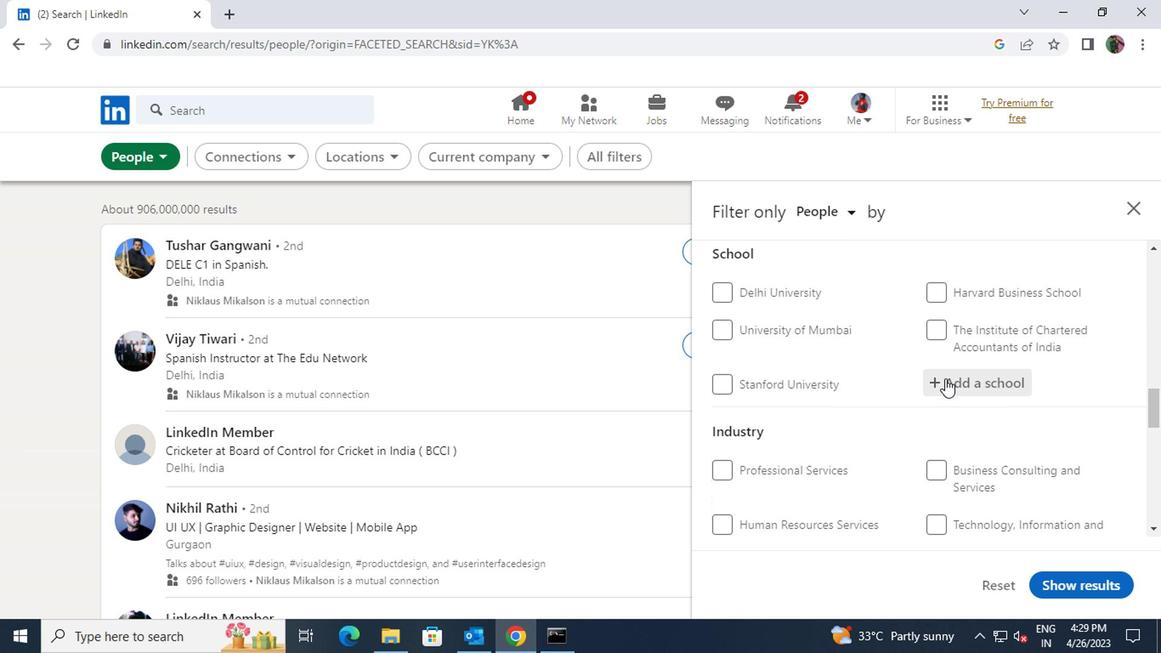 
Action: Key pressed <Key.shift><Key.shift><Key.shift><Key.shift><Key.shift><Key.shift>SVKM
Screenshot: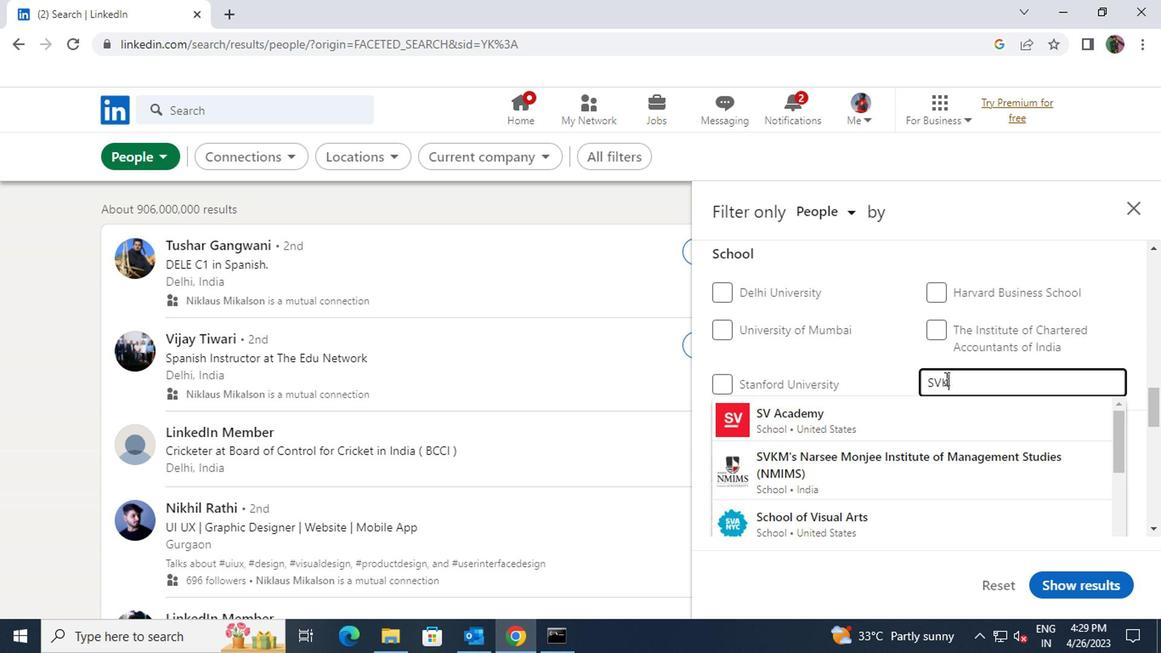 
Action: Mouse moved to (945, 411)
Screenshot: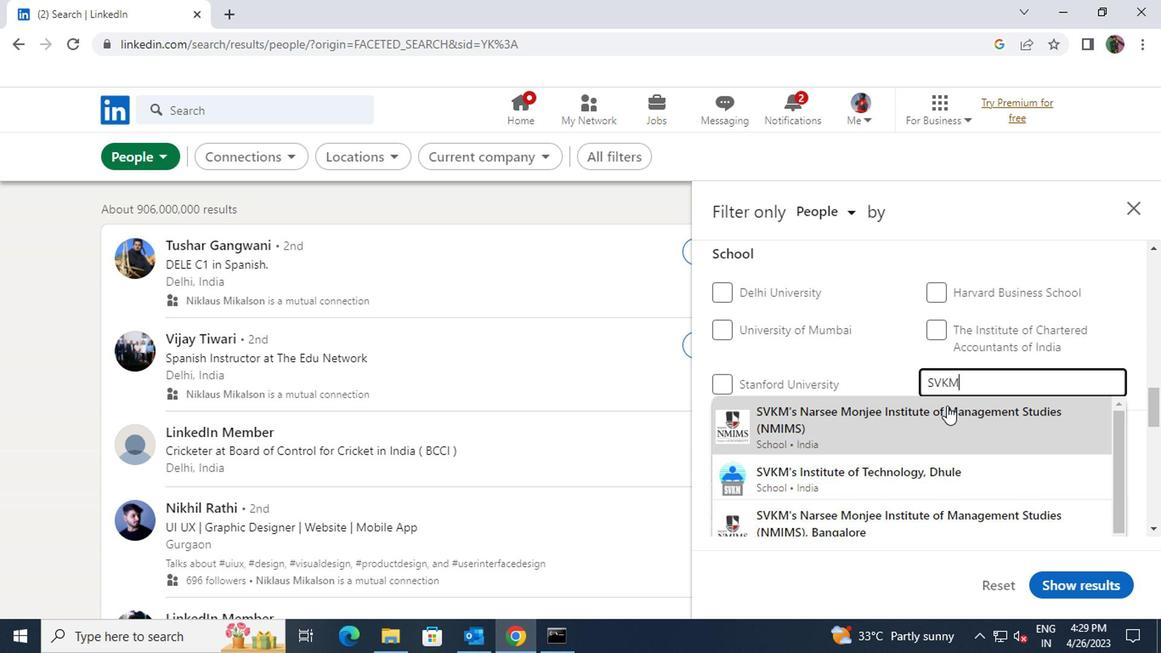 
Action: Mouse pressed left at (945, 411)
Screenshot: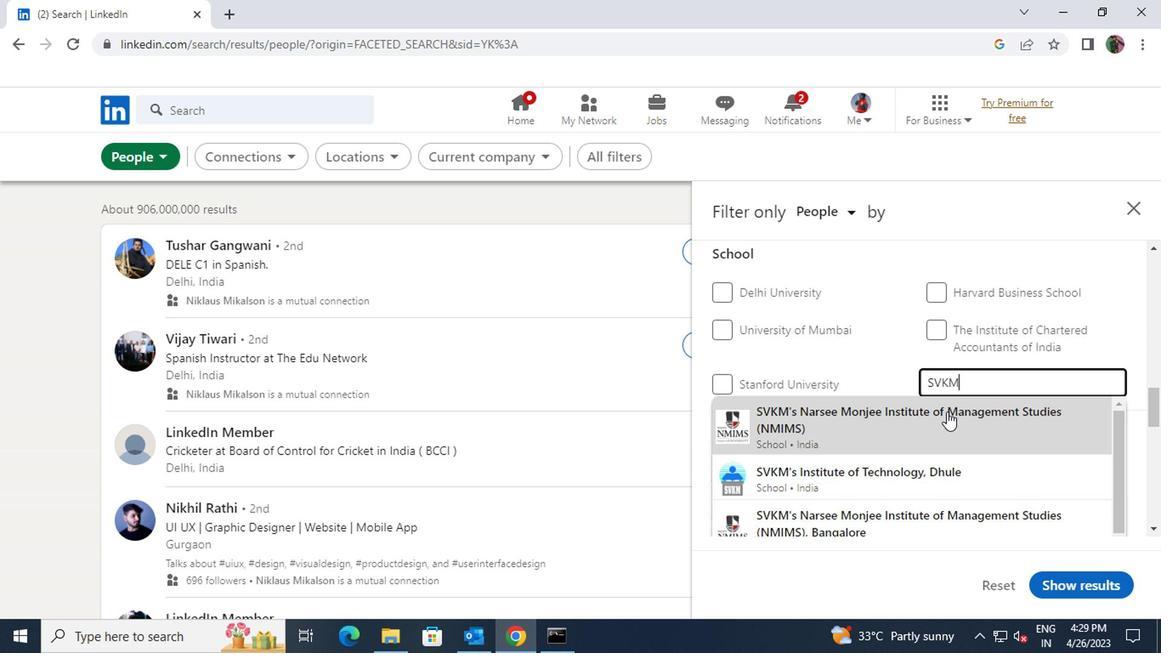
Action: Mouse scrolled (945, 410) with delta (0, 0)
Screenshot: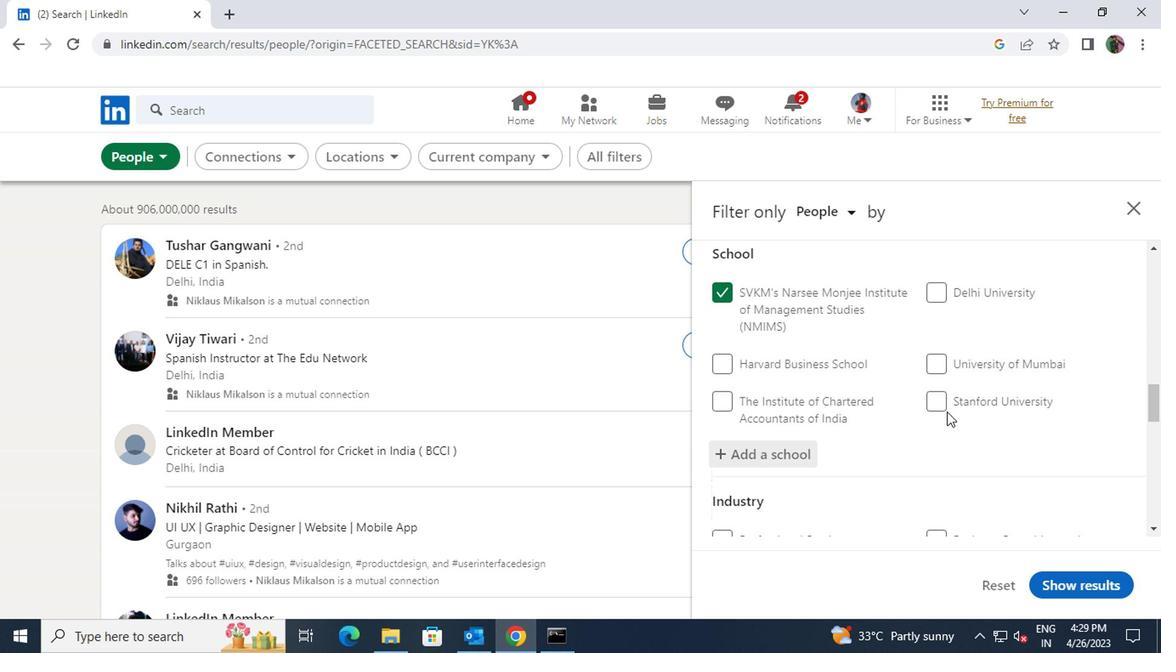 
Action: Mouse scrolled (945, 410) with delta (0, 0)
Screenshot: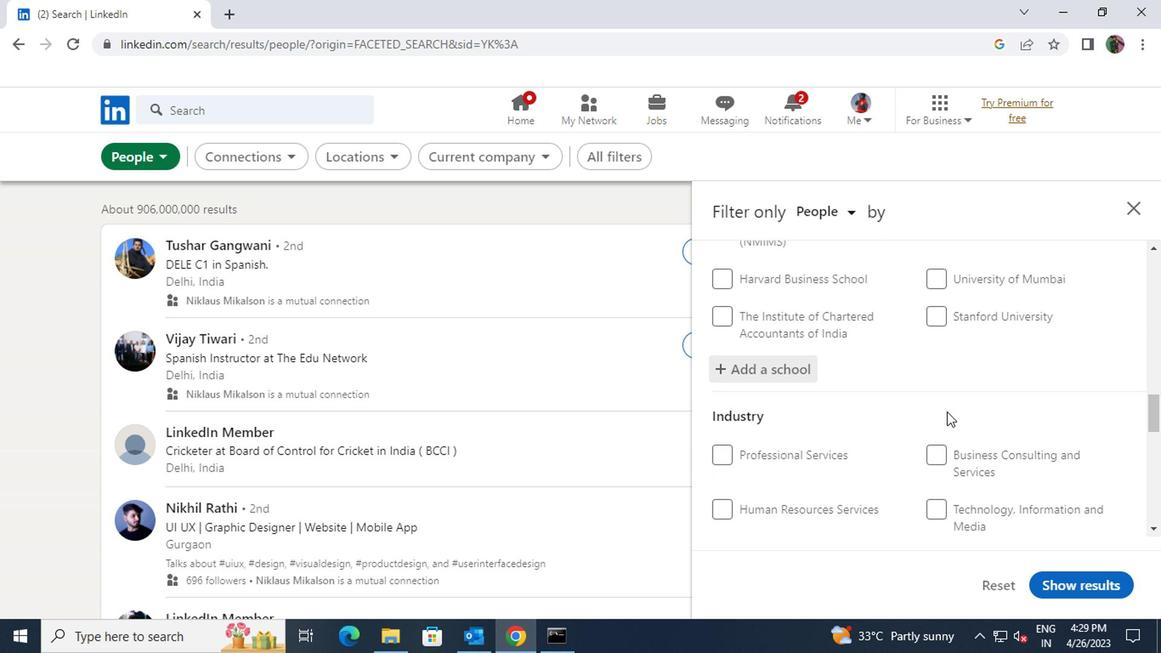 
Action: Mouse scrolled (945, 410) with delta (0, 0)
Screenshot: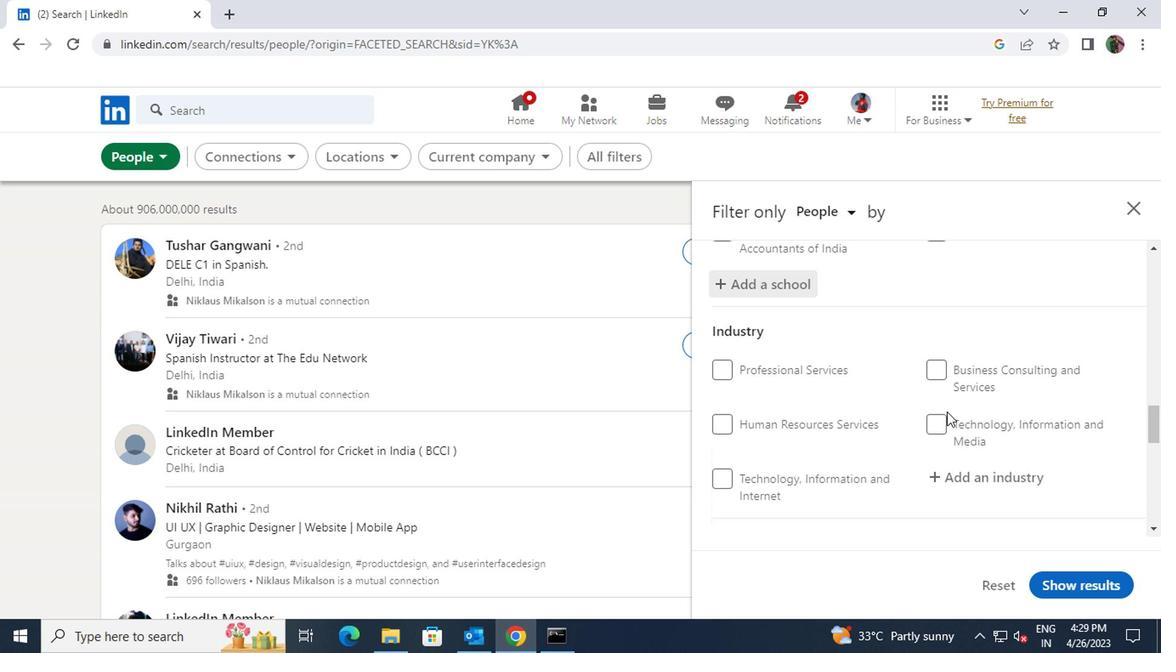 
Action: Mouse moved to (950, 399)
Screenshot: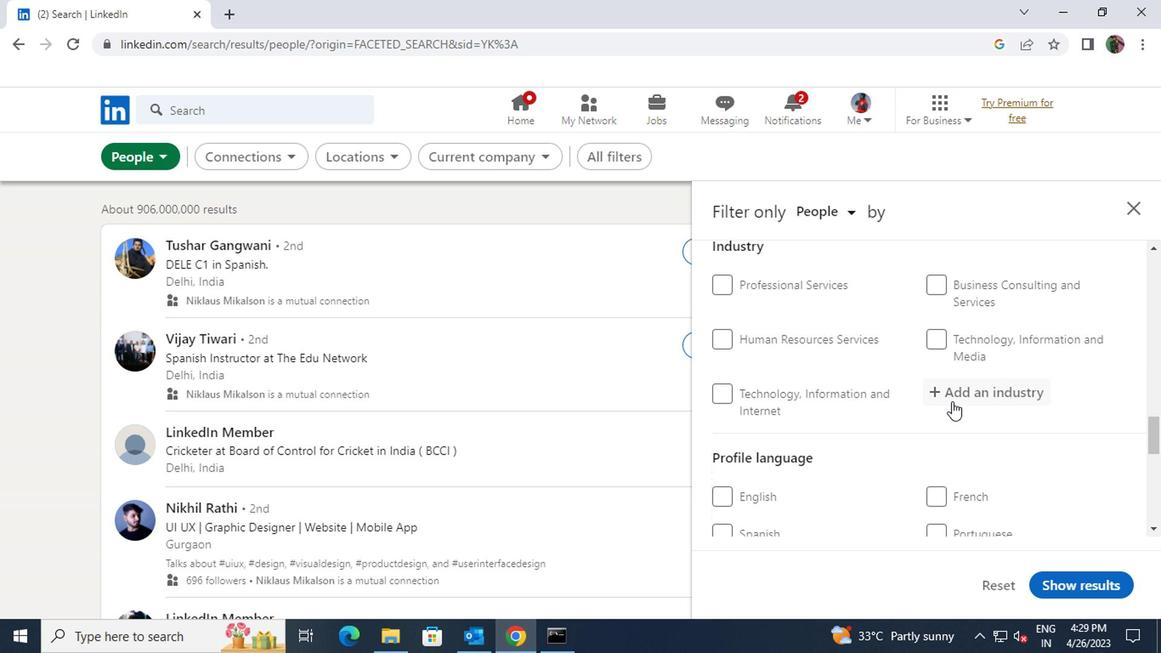 
Action: Mouse pressed left at (950, 399)
Screenshot: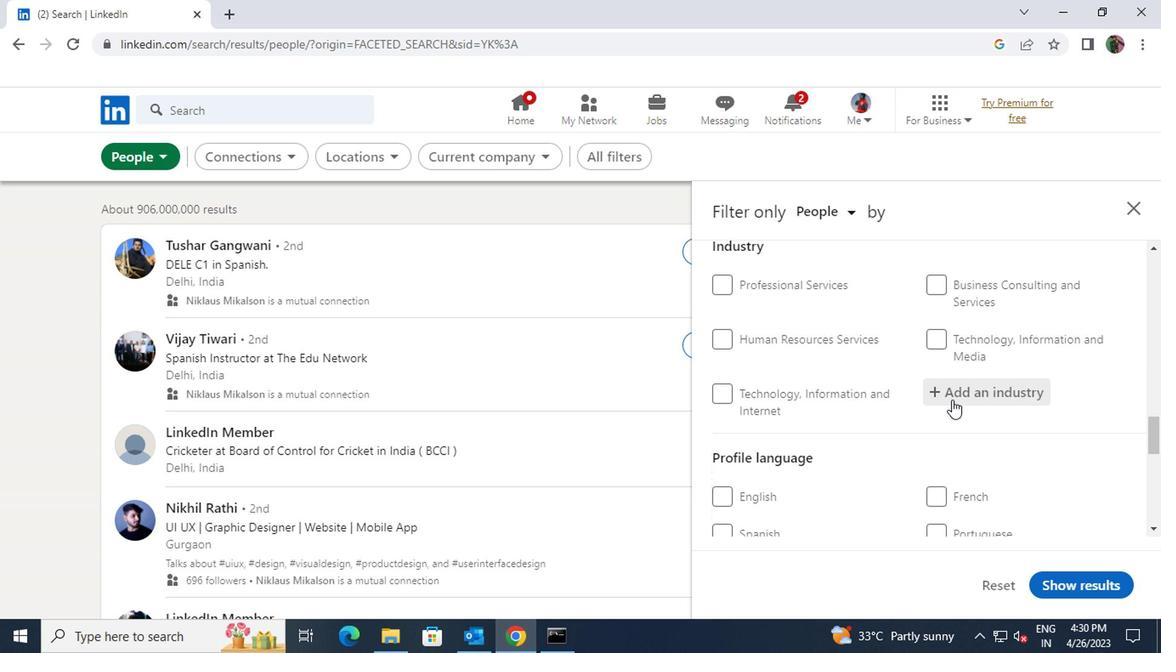 
Action: Key pressed <Key.shift>VETE
Screenshot: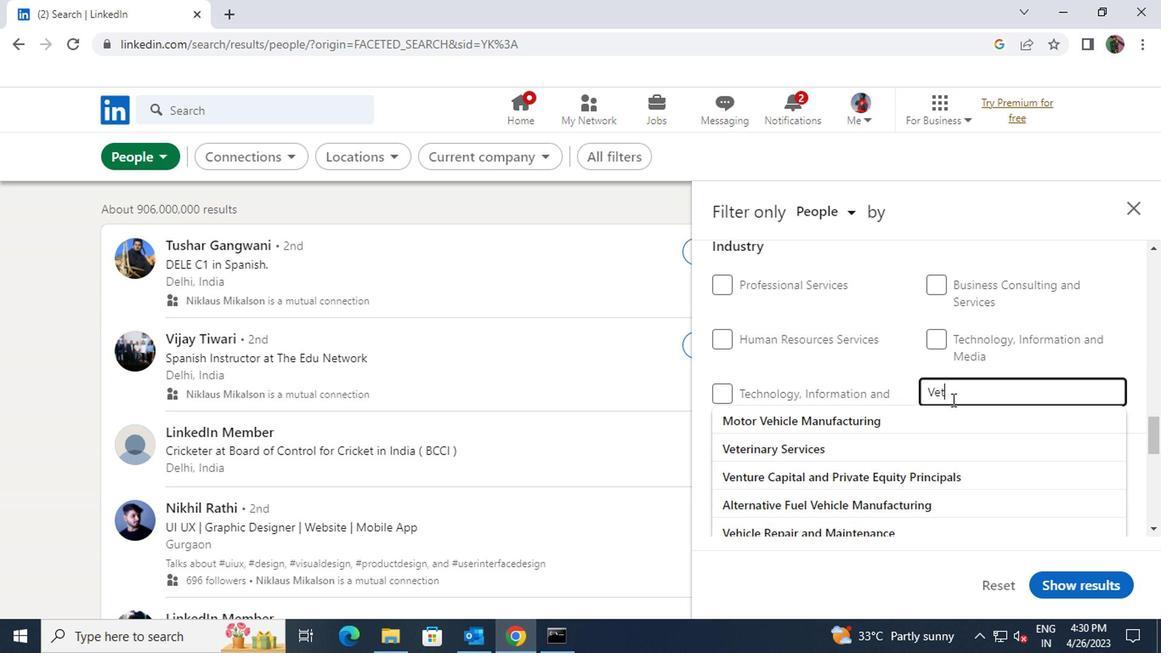 
Action: Mouse moved to (934, 421)
Screenshot: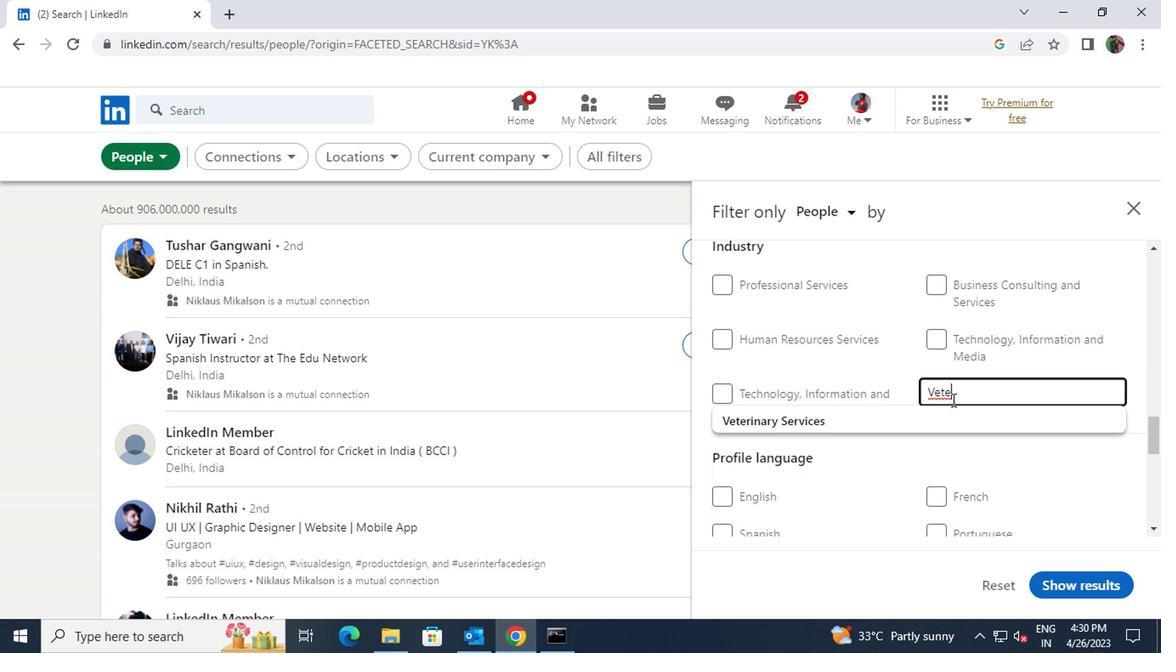 
Action: Mouse pressed left at (934, 421)
Screenshot: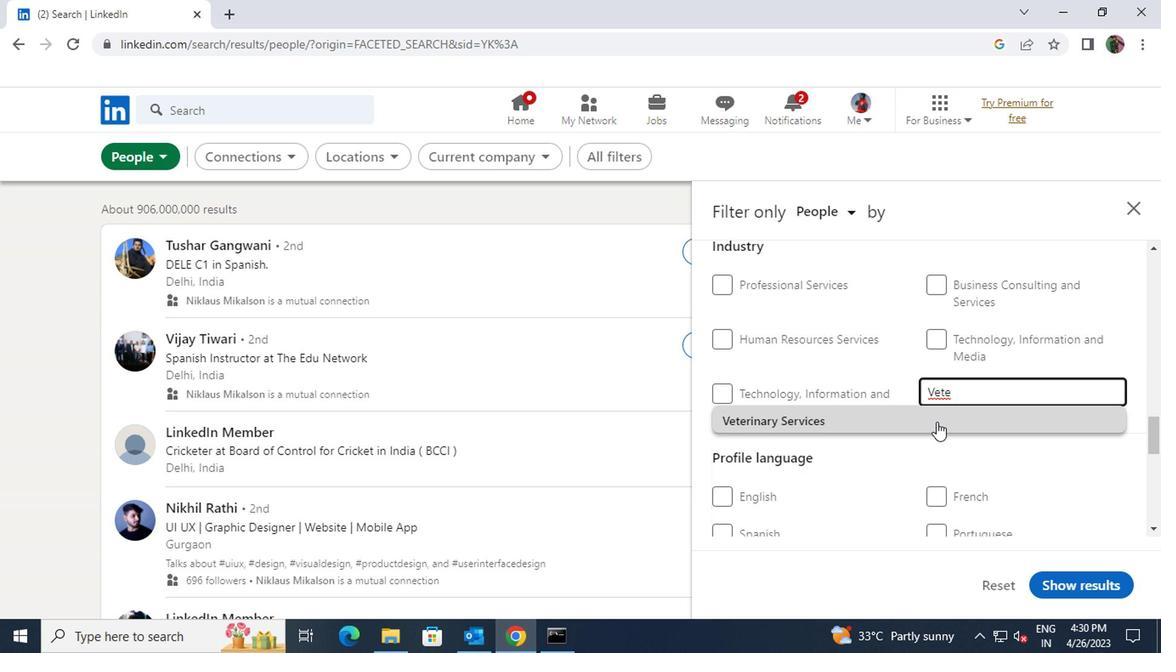 
Action: Mouse scrolled (934, 420) with delta (0, 0)
Screenshot: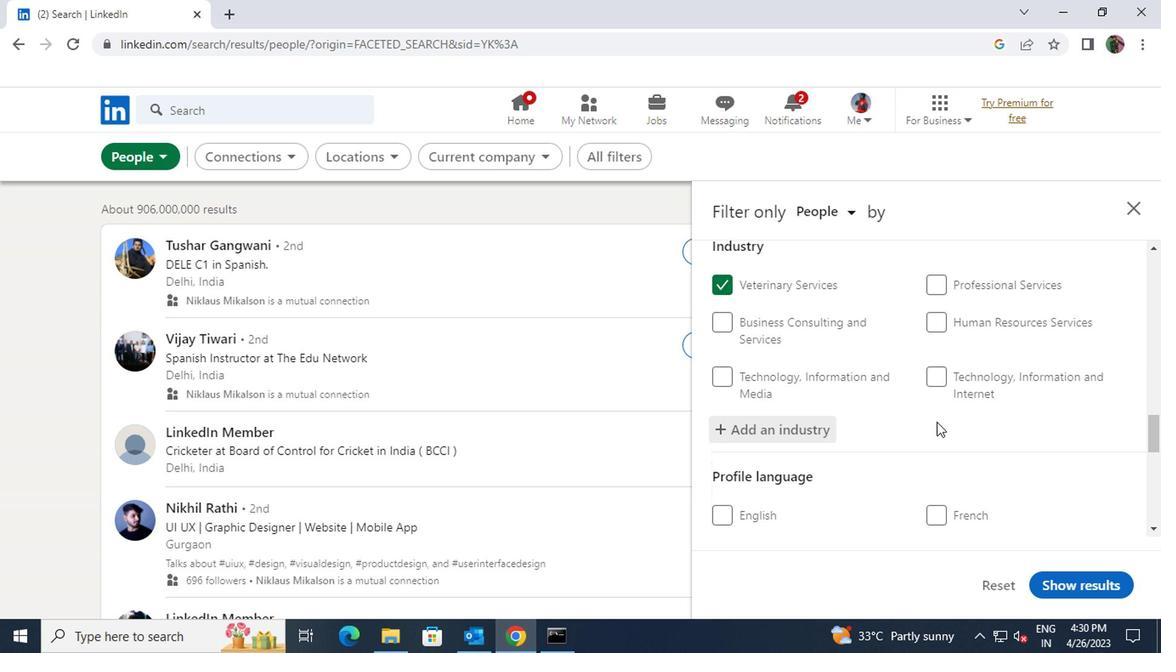 
Action: Mouse scrolled (934, 420) with delta (0, 0)
Screenshot: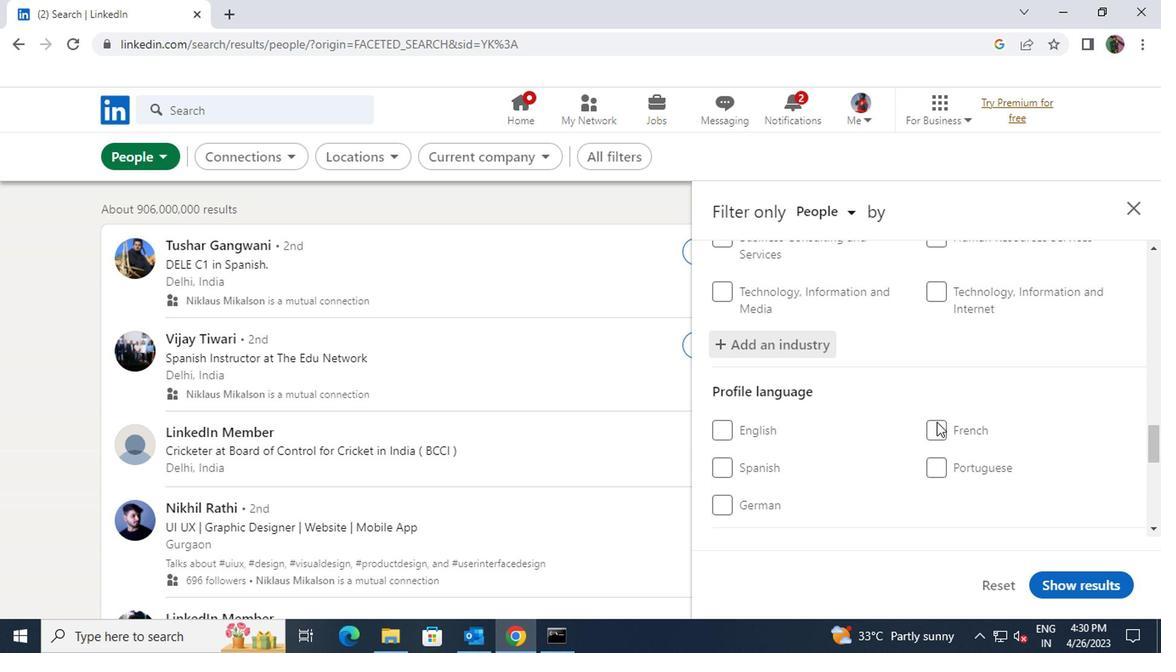 
Action: Mouse moved to (725, 418)
Screenshot: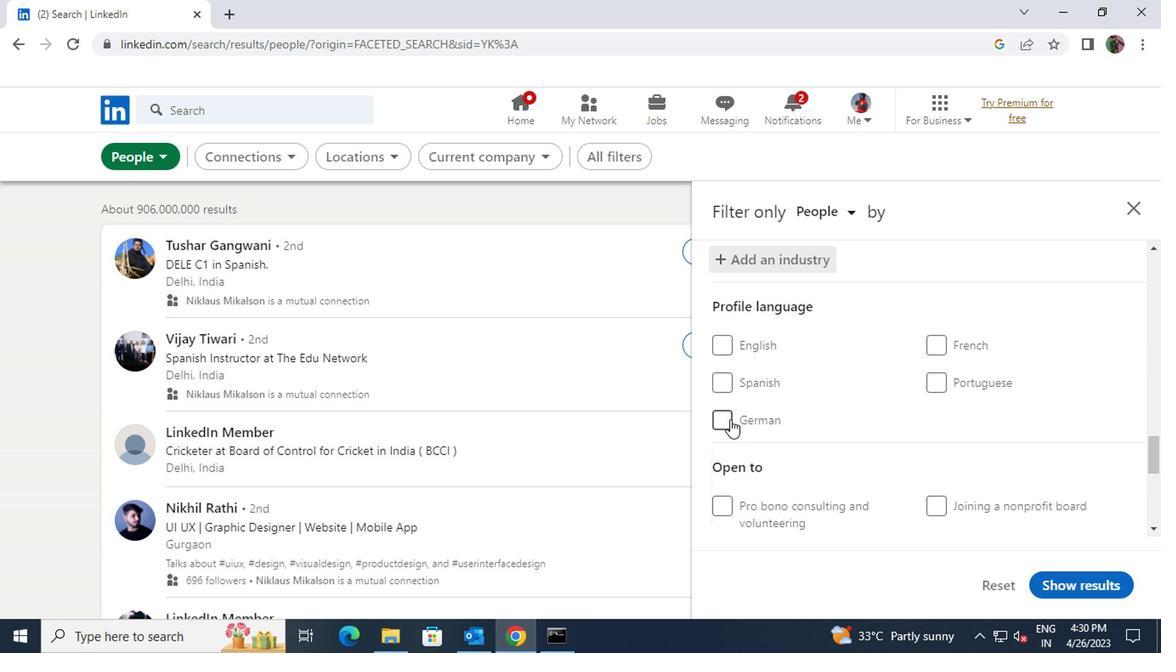 
Action: Mouse pressed left at (725, 418)
Screenshot: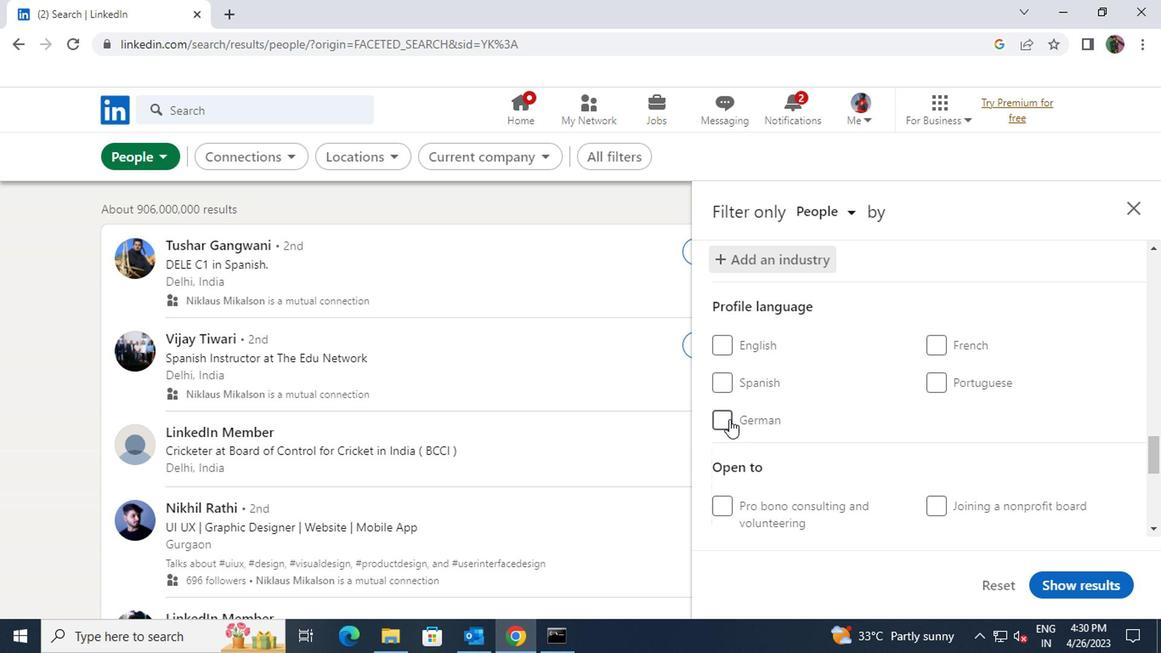 
Action: Mouse moved to (868, 442)
Screenshot: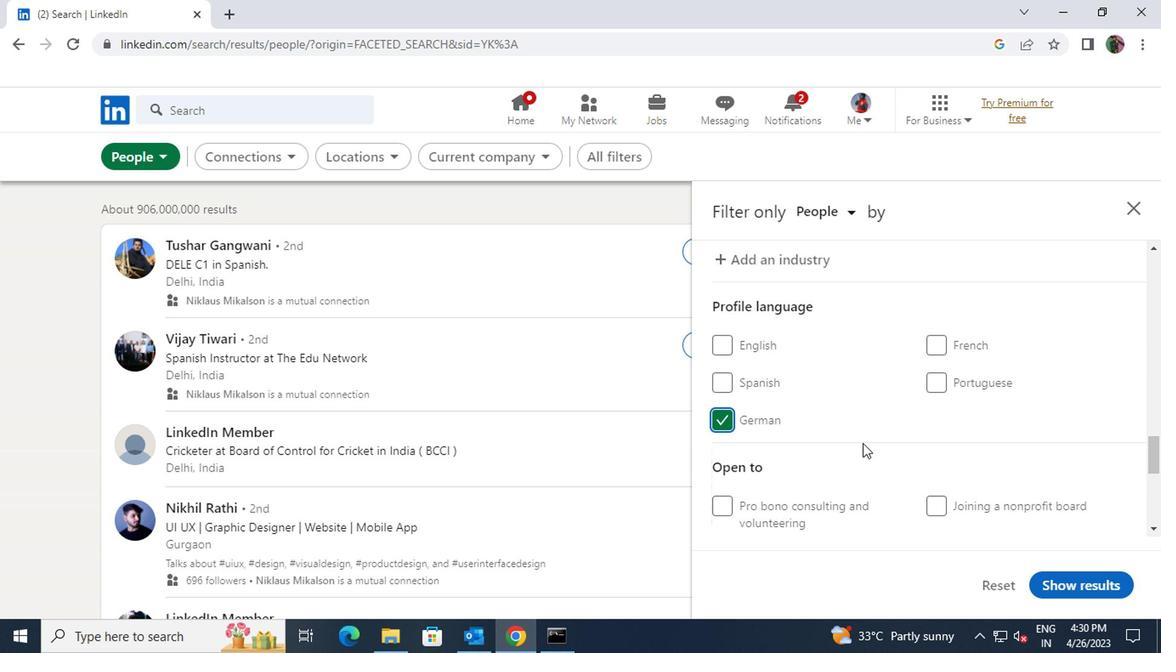 
Action: Mouse scrolled (868, 442) with delta (0, 0)
Screenshot: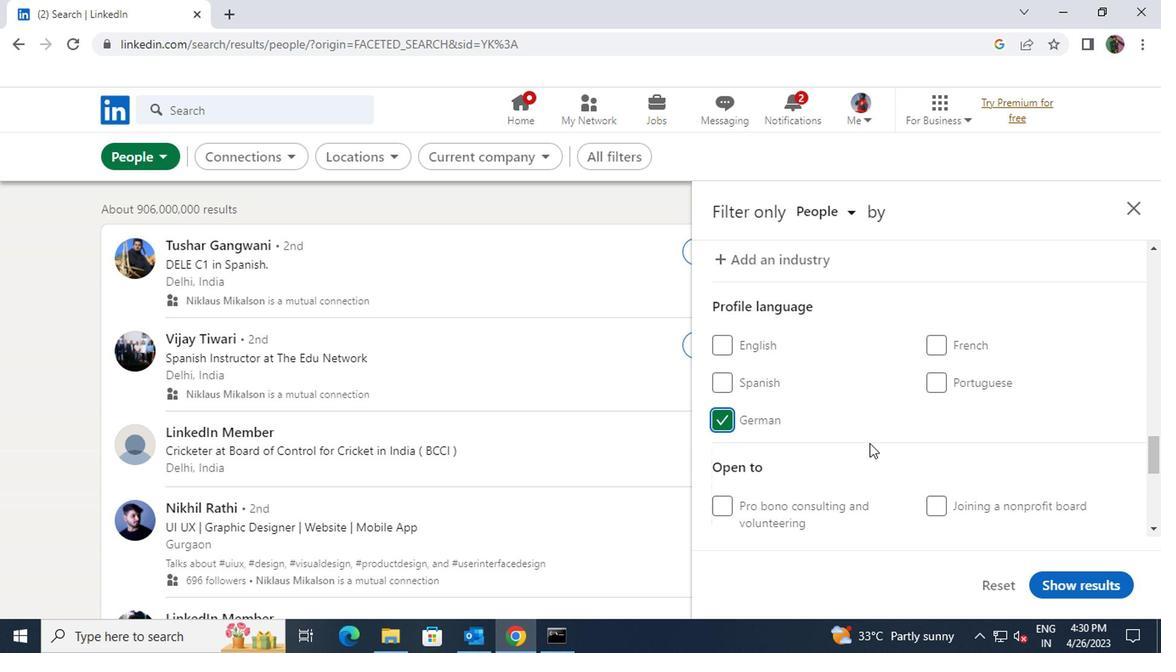 
Action: Mouse scrolled (868, 442) with delta (0, 0)
Screenshot: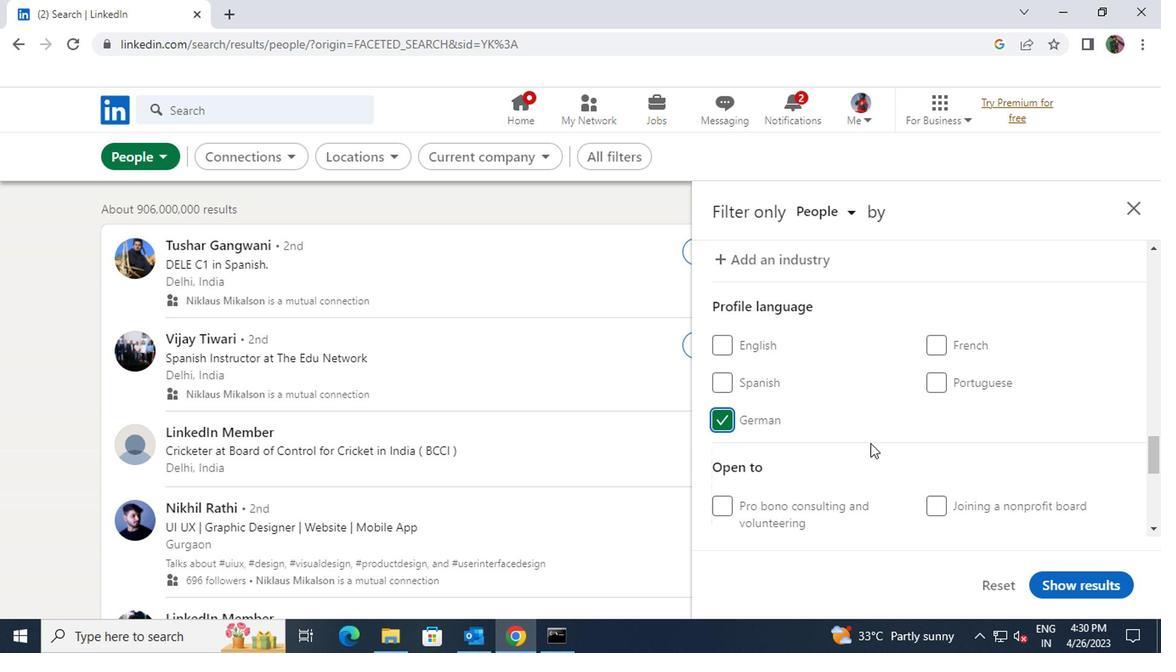 
Action: Mouse scrolled (868, 442) with delta (0, 0)
Screenshot: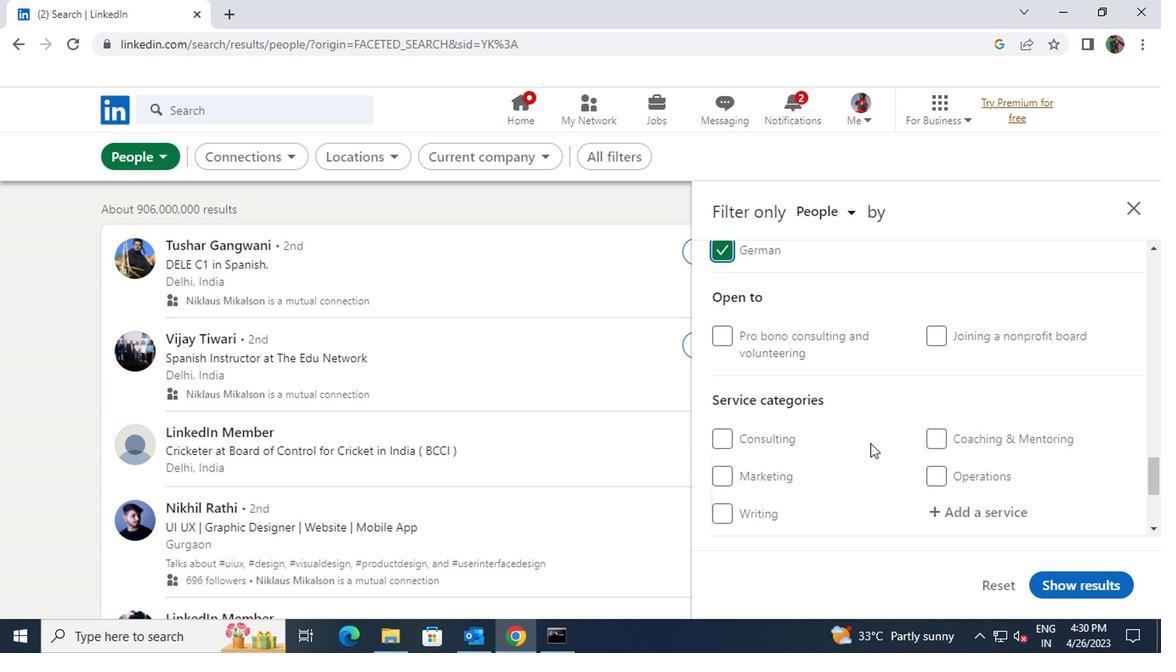 
Action: Mouse moved to (941, 426)
Screenshot: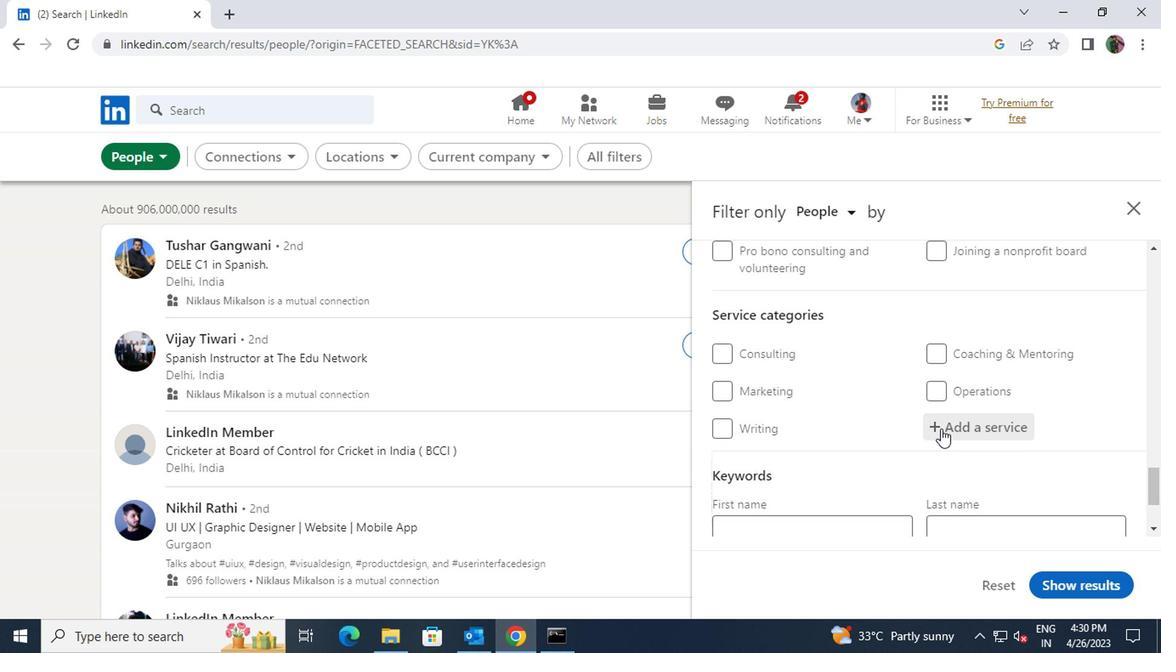 
Action: Mouse pressed left at (941, 426)
Screenshot: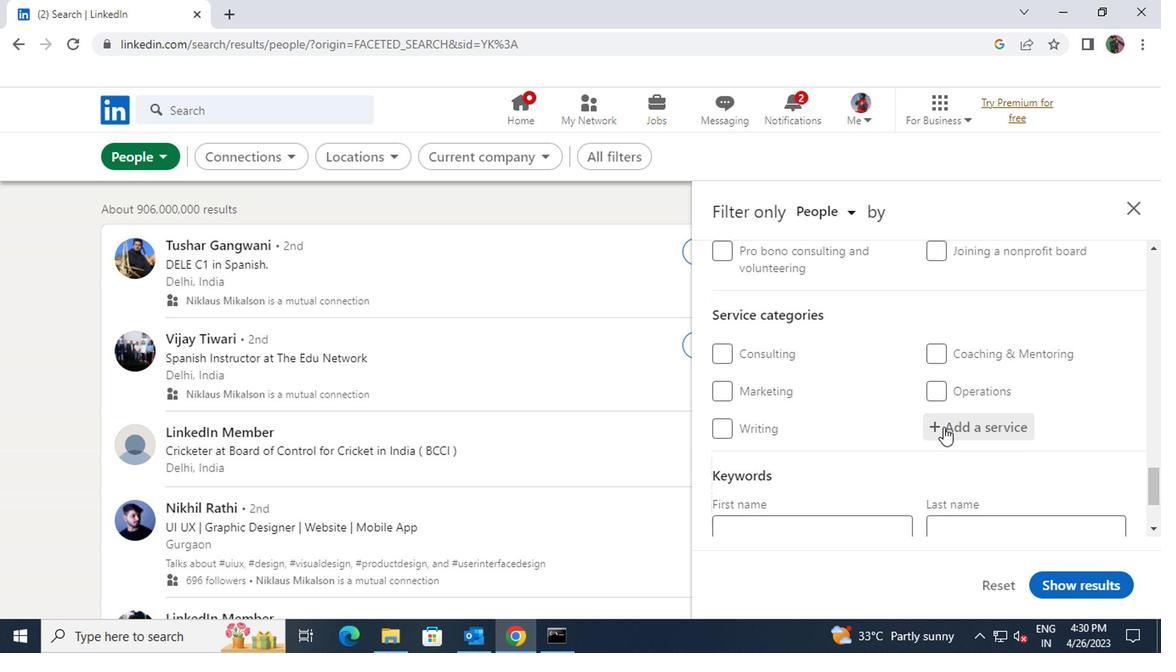 
Action: Key pressed <Key.shift>RES
Screenshot: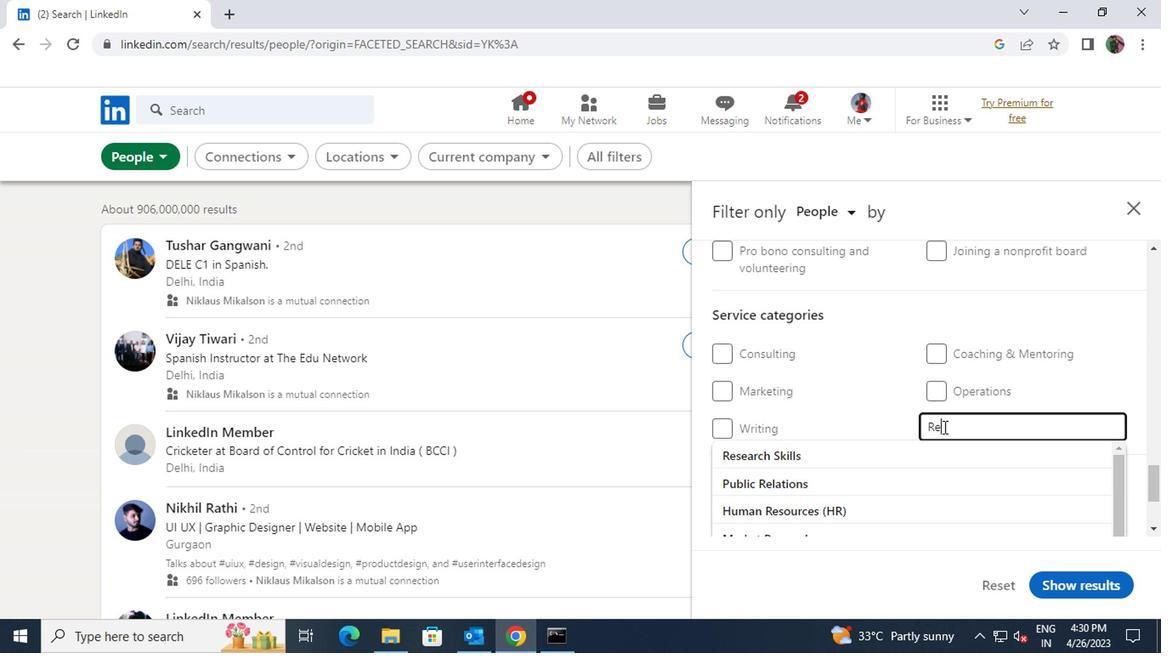 
Action: Mouse moved to (935, 436)
Screenshot: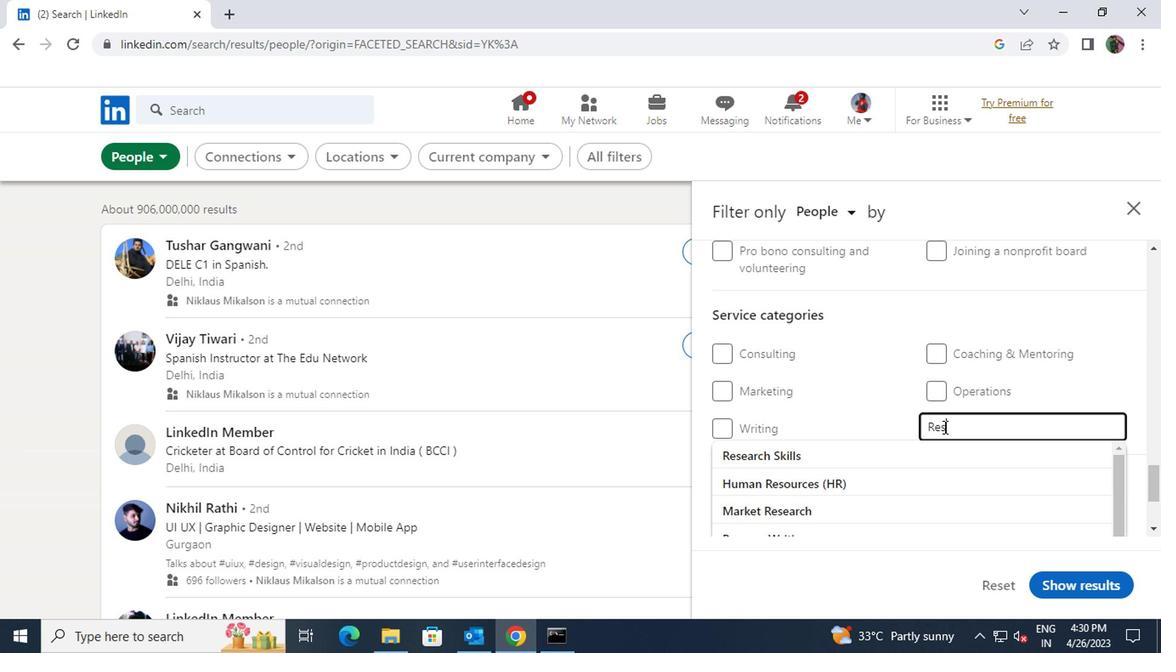 
Action: Key pressed UM
Screenshot: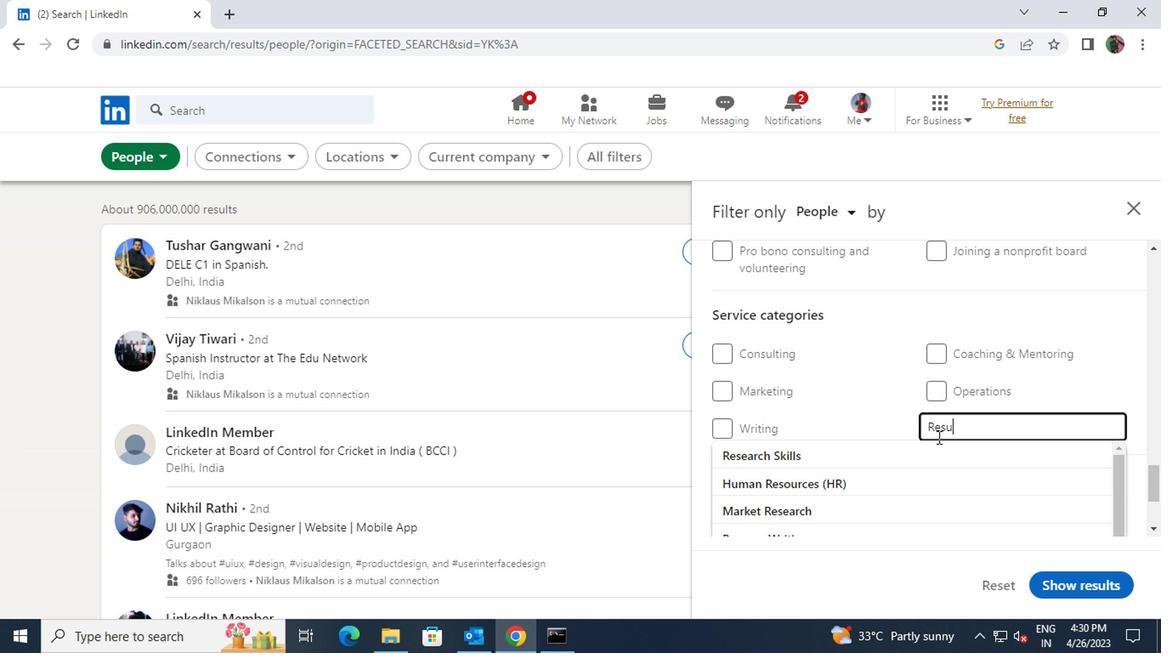 
Action: Mouse pressed left at (935, 436)
Screenshot: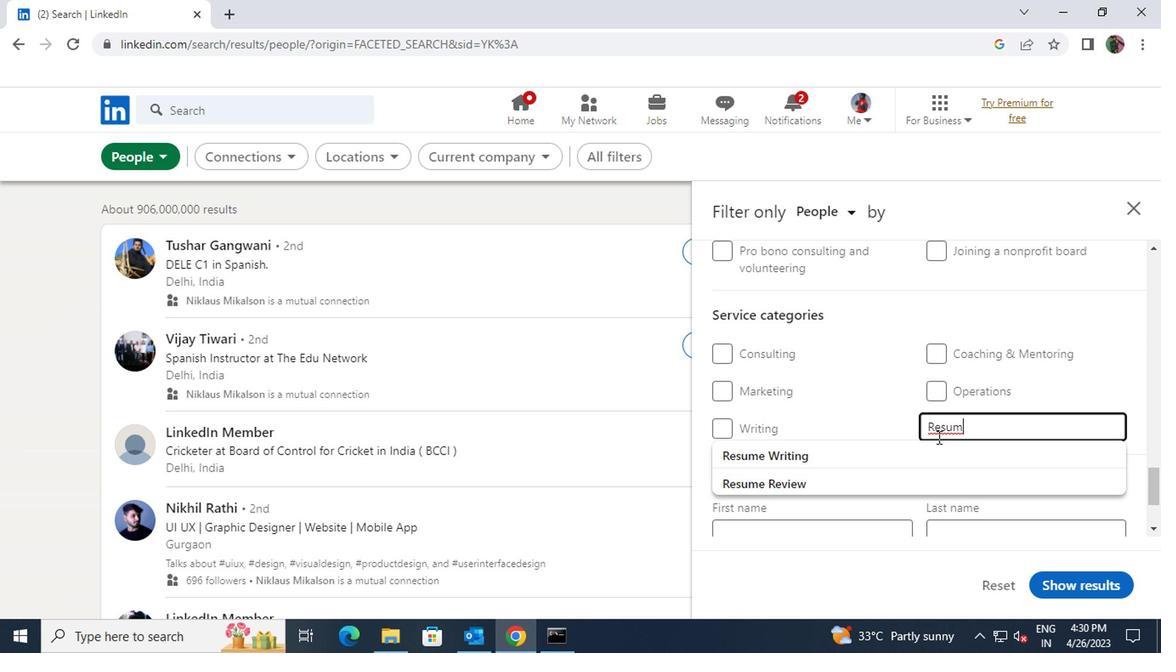 
Action: Mouse moved to (926, 452)
Screenshot: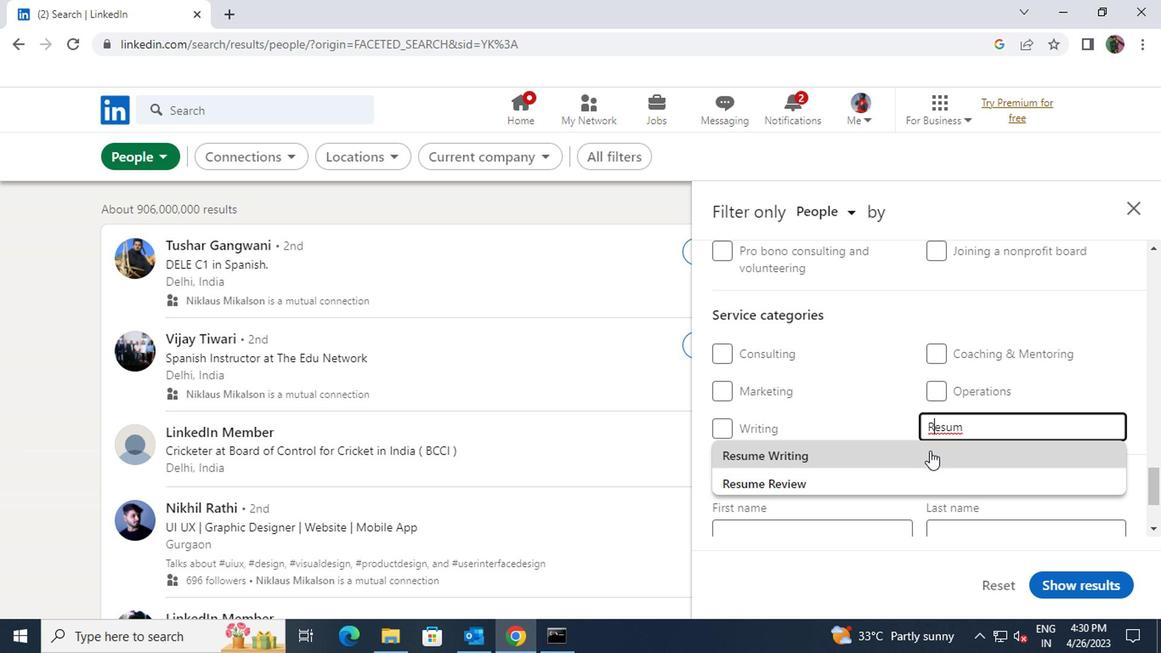 
Action: Mouse pressed left at (926, 452)
Screenshot: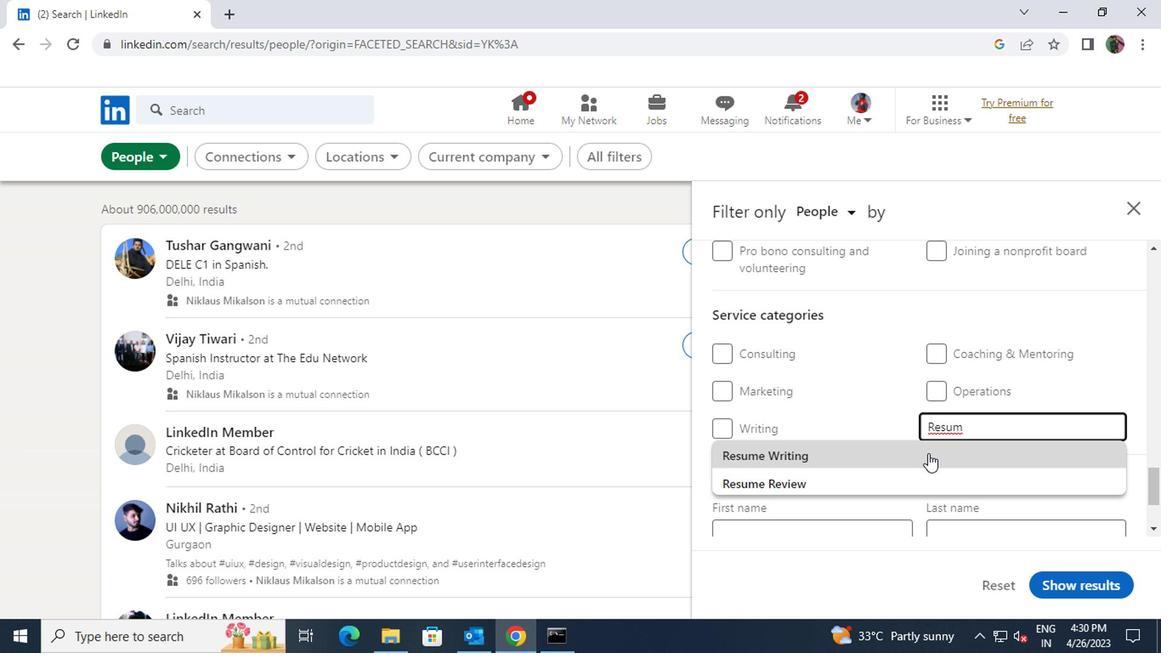 
Action: Mouse scrolled (926, 451) with delta (0, -1)
Screenshot: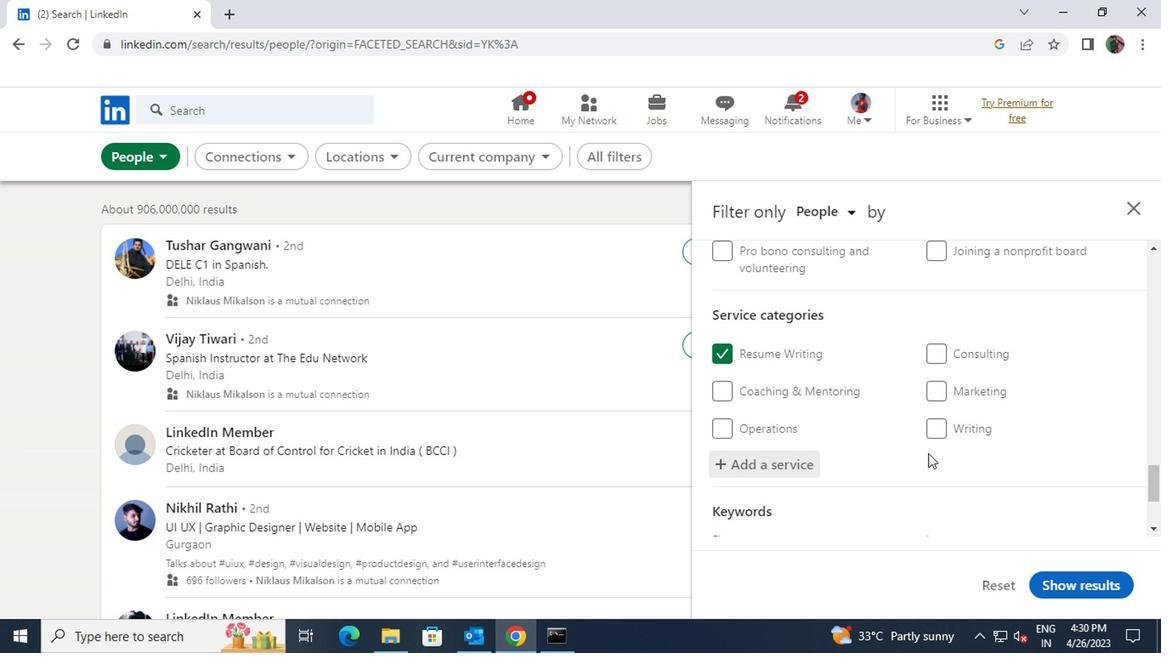 
Action: Mouse scrolled (926, 451) with delta (0, -1)
Screenshot: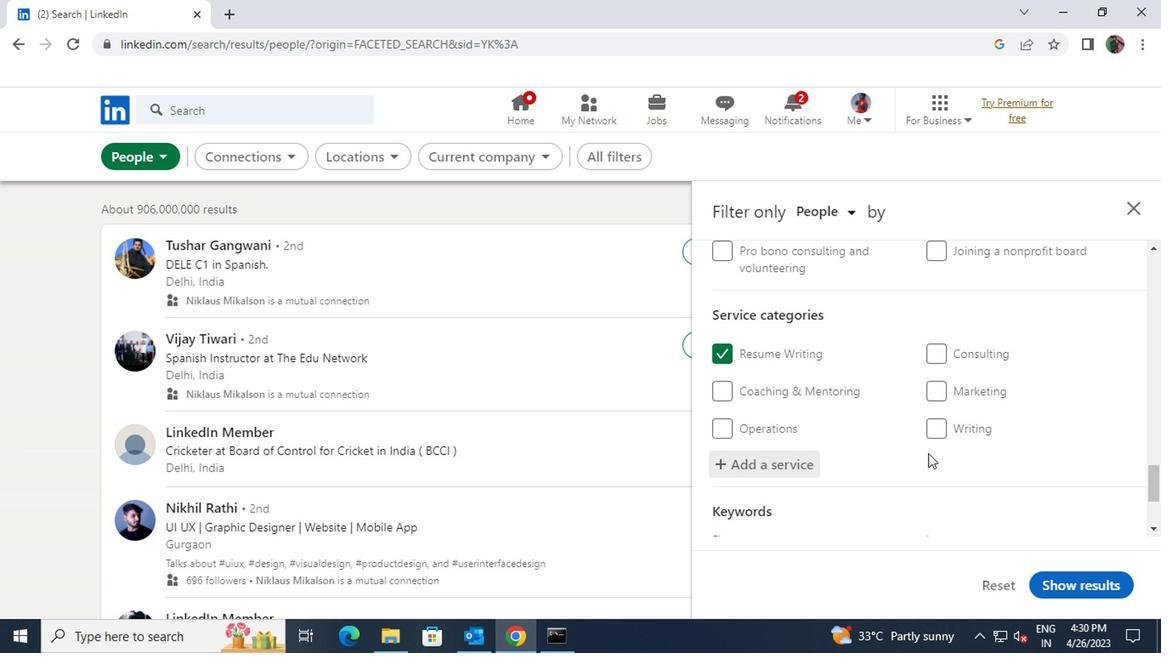 
Action: Mouse moved to (864, 457)
Screenshot: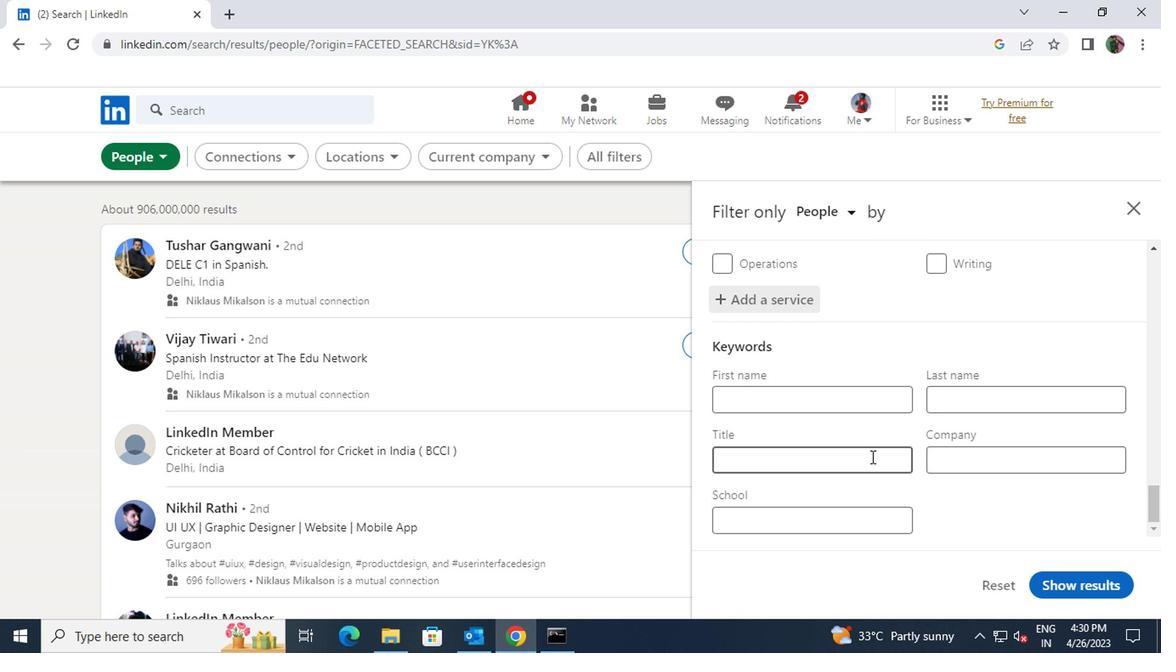 
Action: Mouse pressed left at (864, 457)
Screenshot: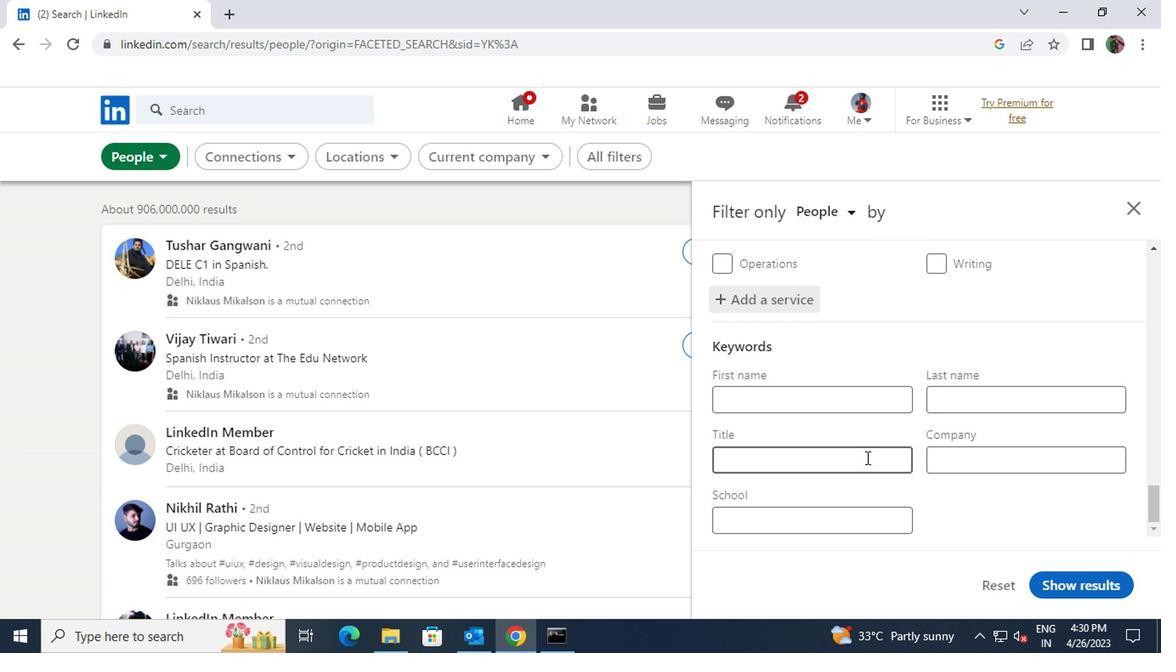 
Action: Key pressed <Key.shift><Key.shift><Key.shift>CNA
Screenshot: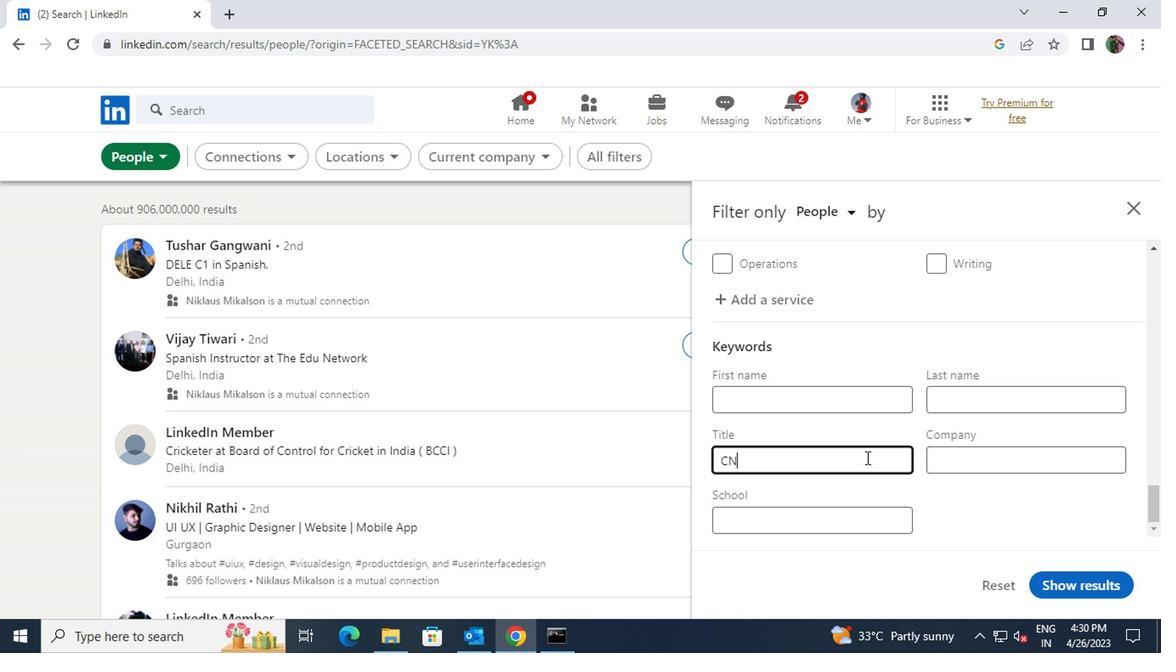 
Action: Mouse scrolled (864, 455) with delta (0, -1)
Screenshot: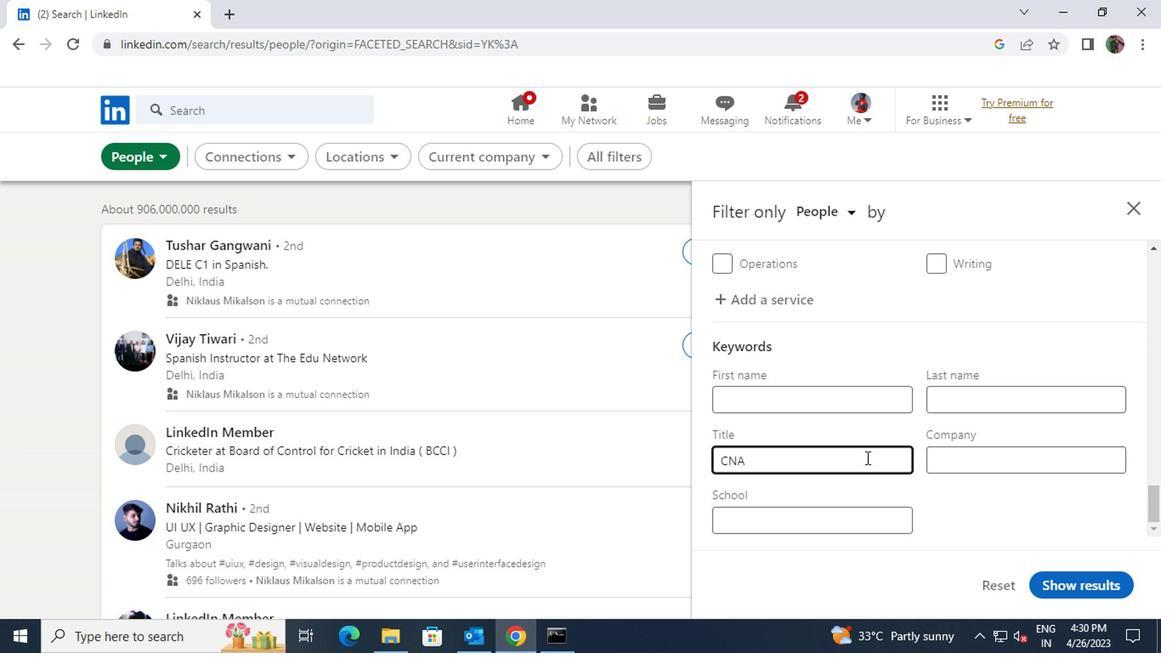 
Action: Mouse moved to (1078, 583)
Screenshot: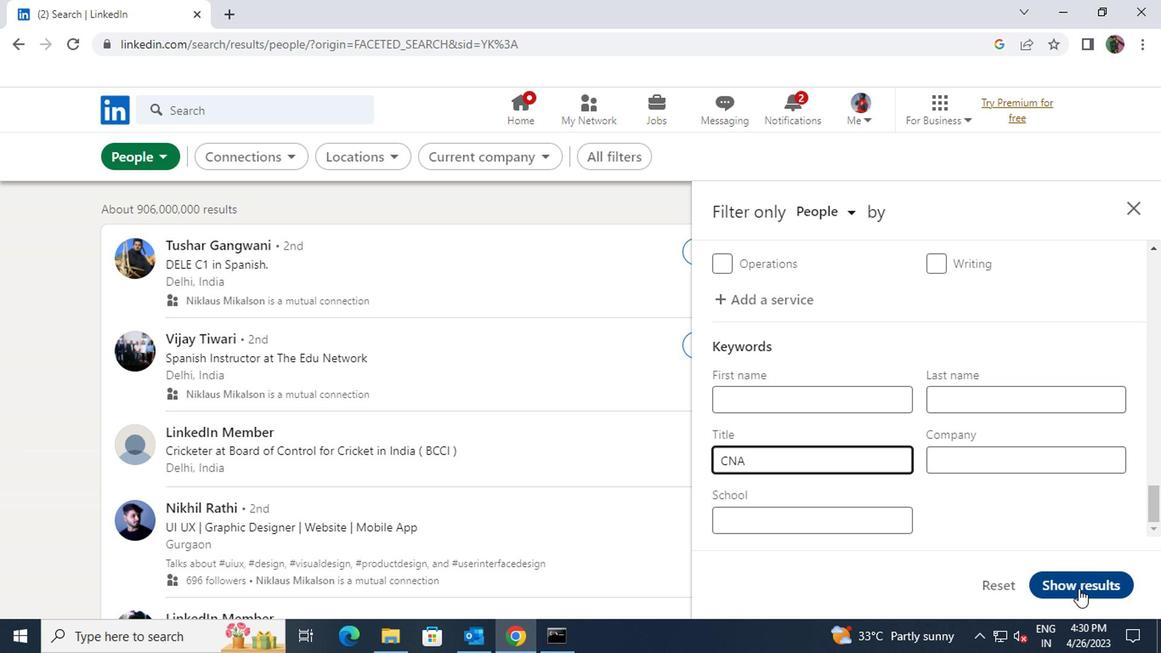 
Action: Mouse pressed left at (1078, 583)
Screenshot: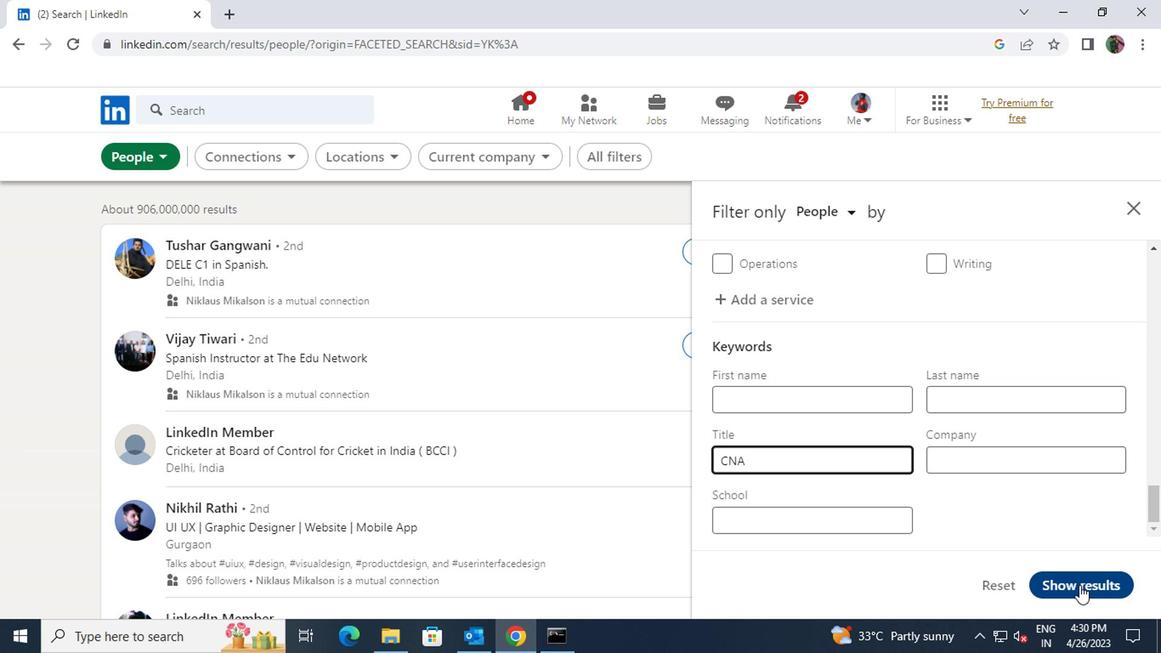 
